 Task: Look for space in Takayama, Japan from 1st June, 2023 to 9th June, 2023 for 5 adults in price range Rs.6000 to Rs.12000. Place can be entire place with 3 bedrooms having 3 beds and 3 bathrooms. Property type can be house, flat, guest house. Booking option can be shelf check-in. Required host language is English.
Action: Mouse moved to (452, 82)
Screenshot: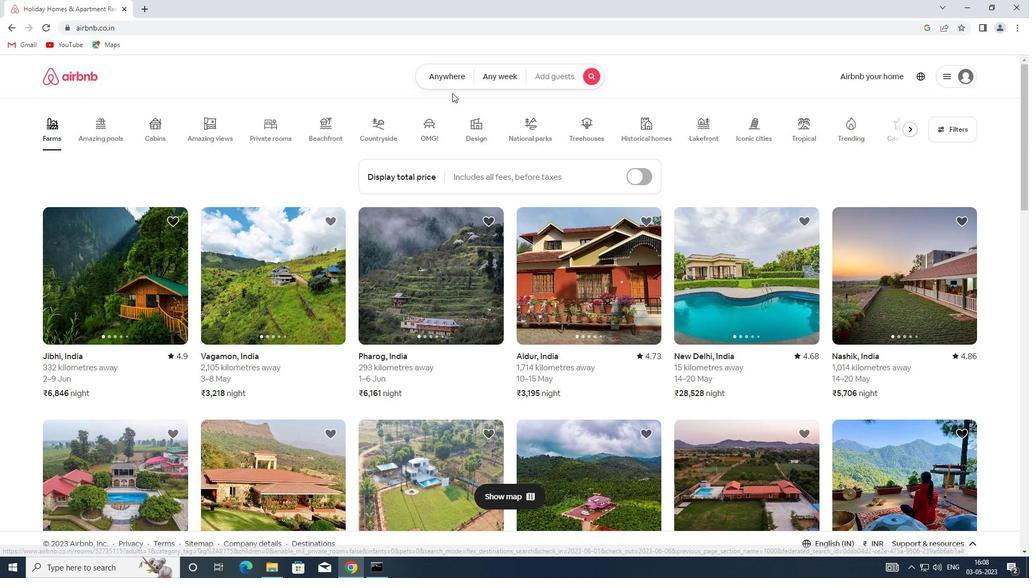 
Action: Mouse pressed left at (452, 82)
Screenshot: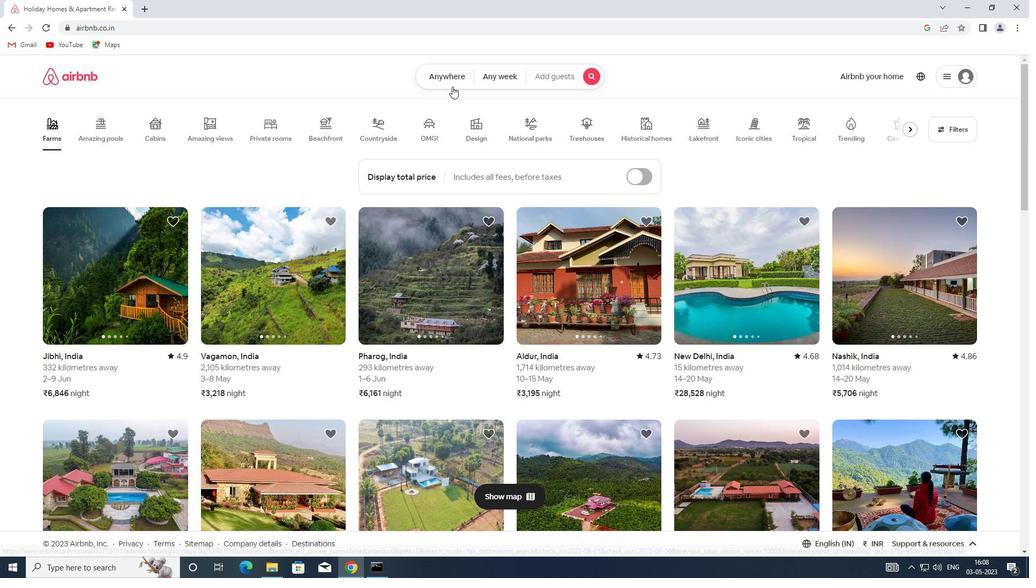 
Action: Mouse moved to (409, 117)
Screenshot: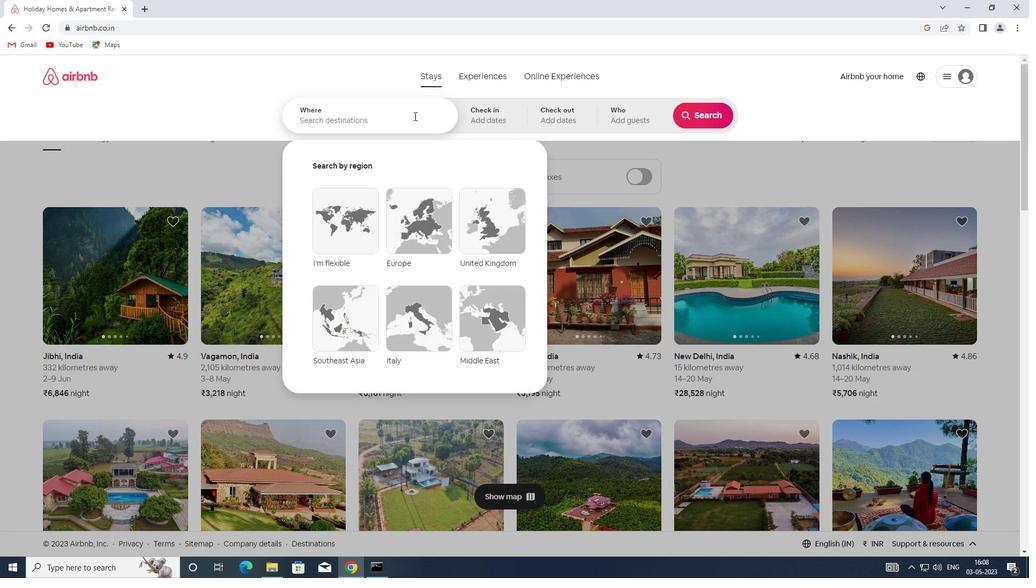
Action: Mouse pressed left at (409, 117)
Screenshot: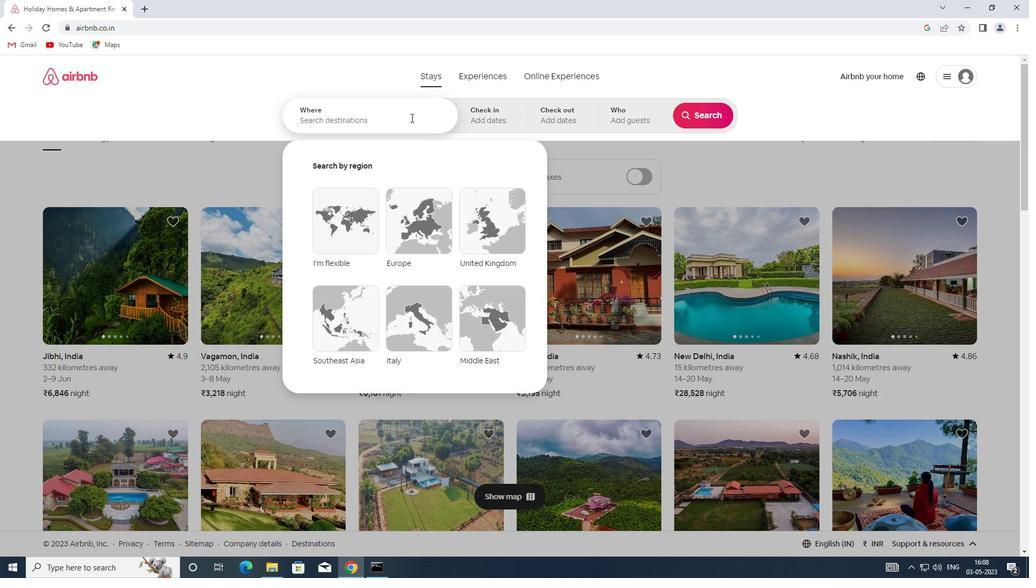 
Action: Key pressed <Key.shift>TAKAYAMA,<Key.shift>JAPAN
Screenshot: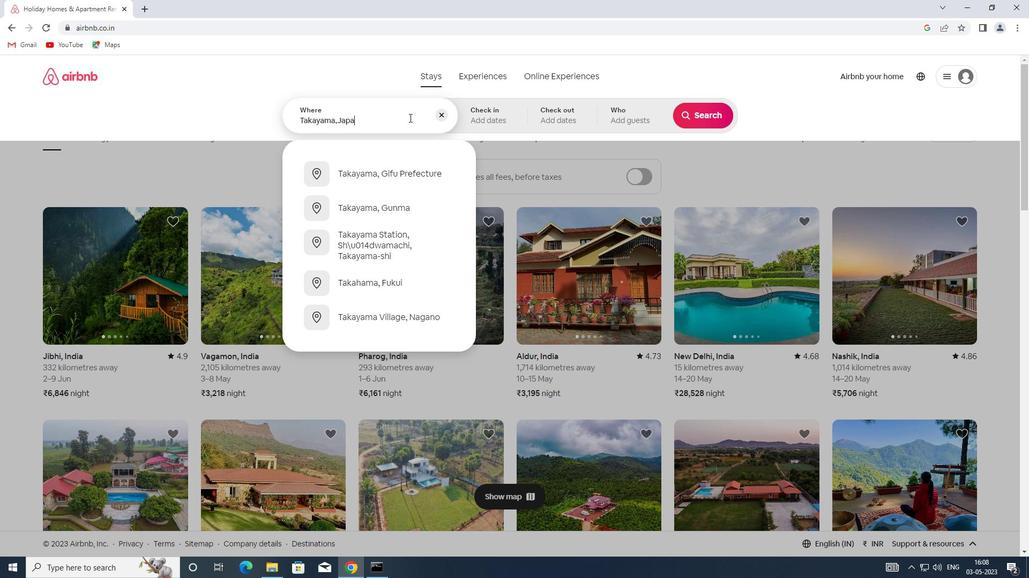 
Action: Mouse moved to (514, 109)
Screenshot: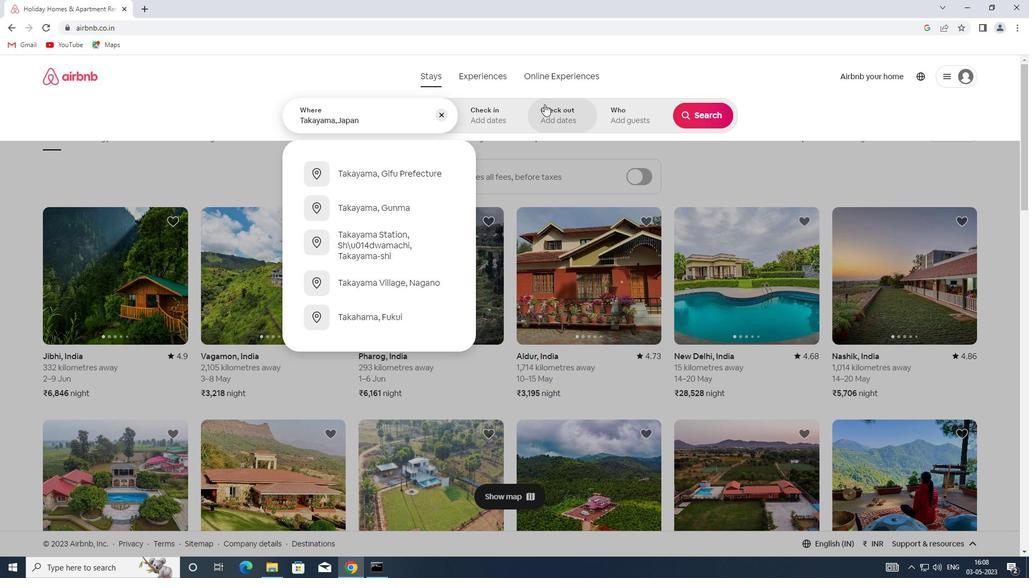 
Action: Mouse pressed left at (514, 109)
Screenshot: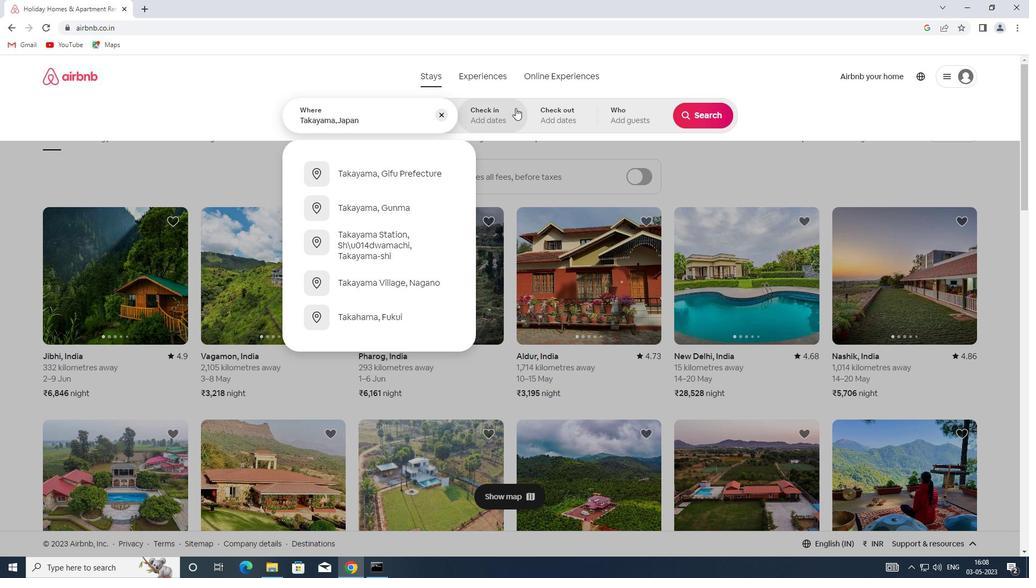 
Action: Mouse moved to (633, 249)
Screenshot: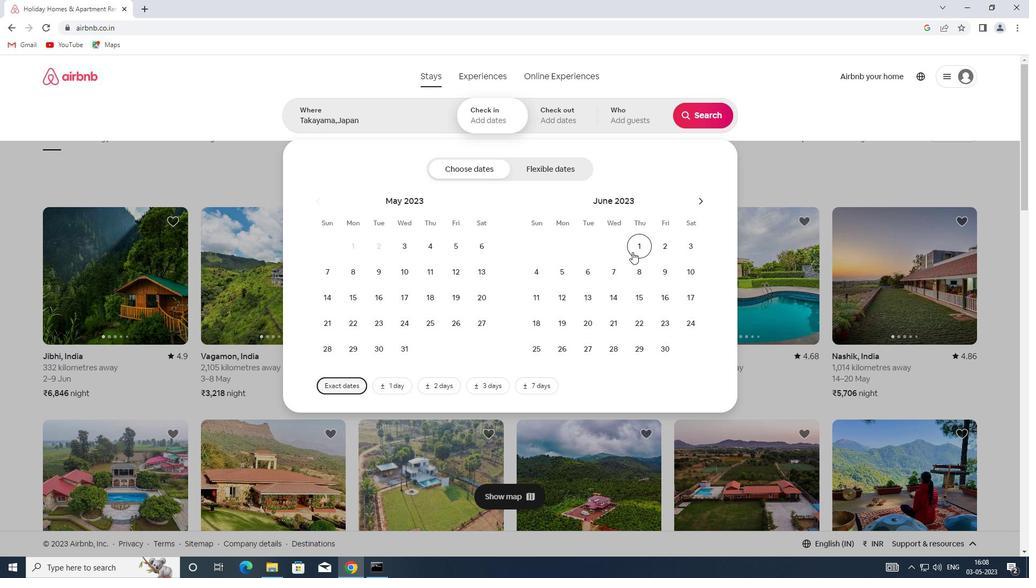 
Action: Mouse pressed left at (633, 249)
Screenshot: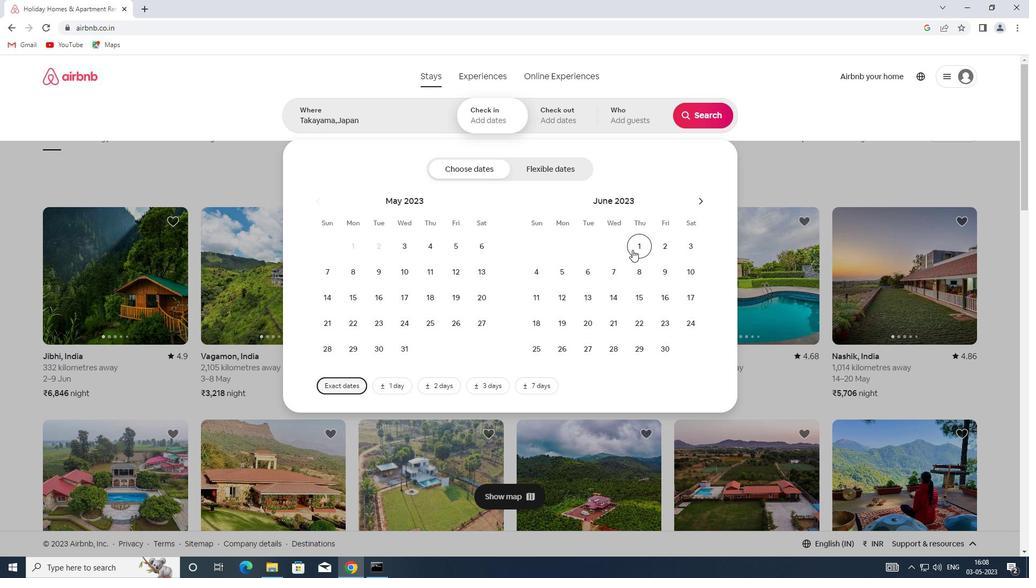 
Action: Mouse moved to (662, 274)
Screenshot: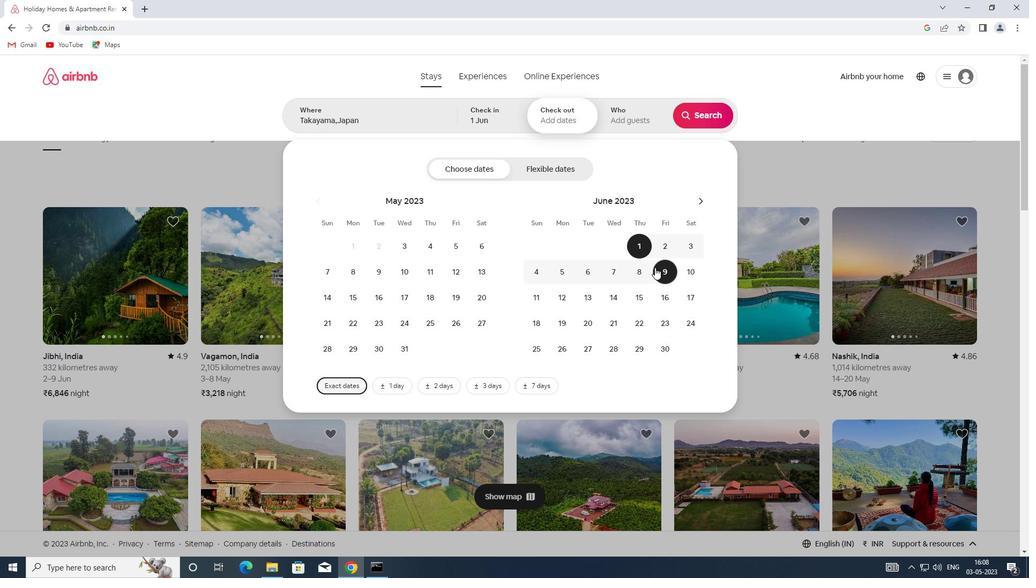 
Action: Mouse pressed left at (662, 274)
Screenshot: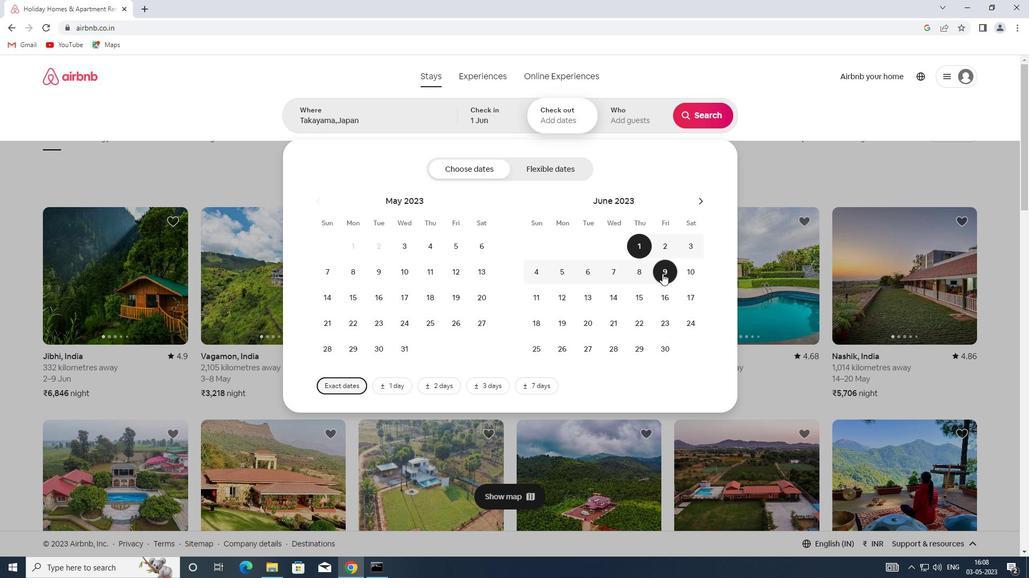 
Action: Mouse moved to (633, 124)
Screenshot: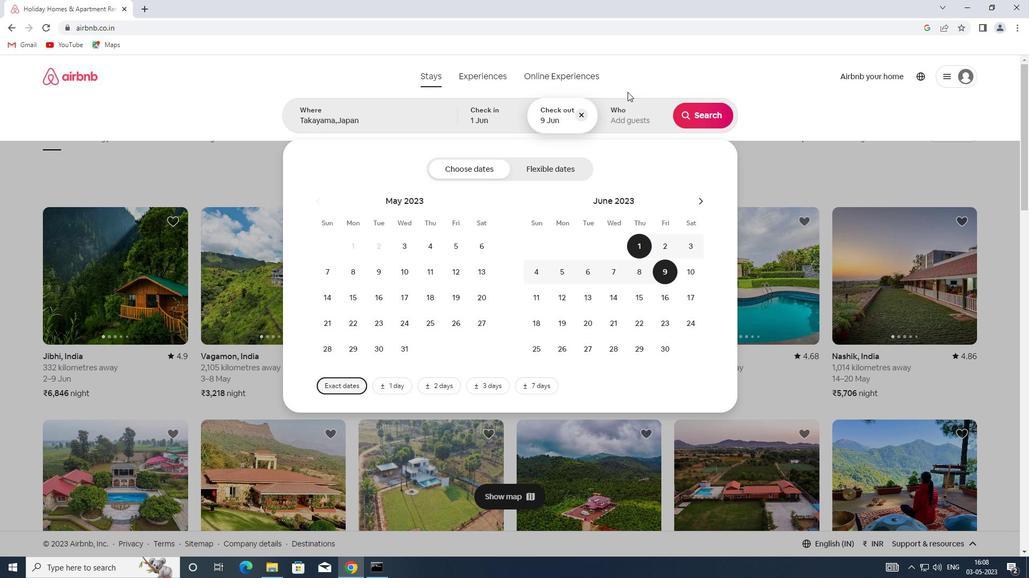 
Action: Mouse pressed left at (633, 124)
Screenshot: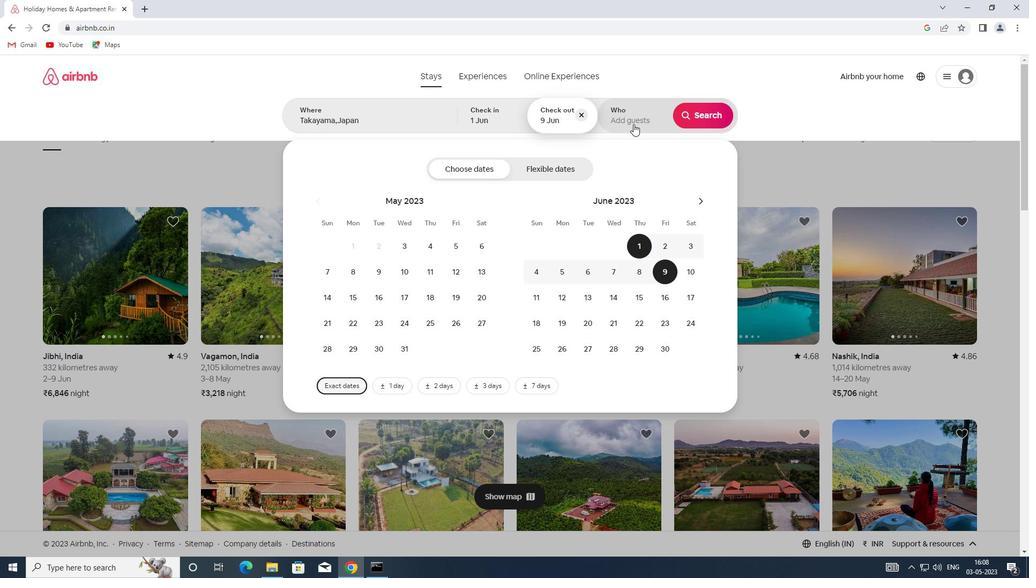 
Action: Mouse moved to (701, 172)
Screenshot: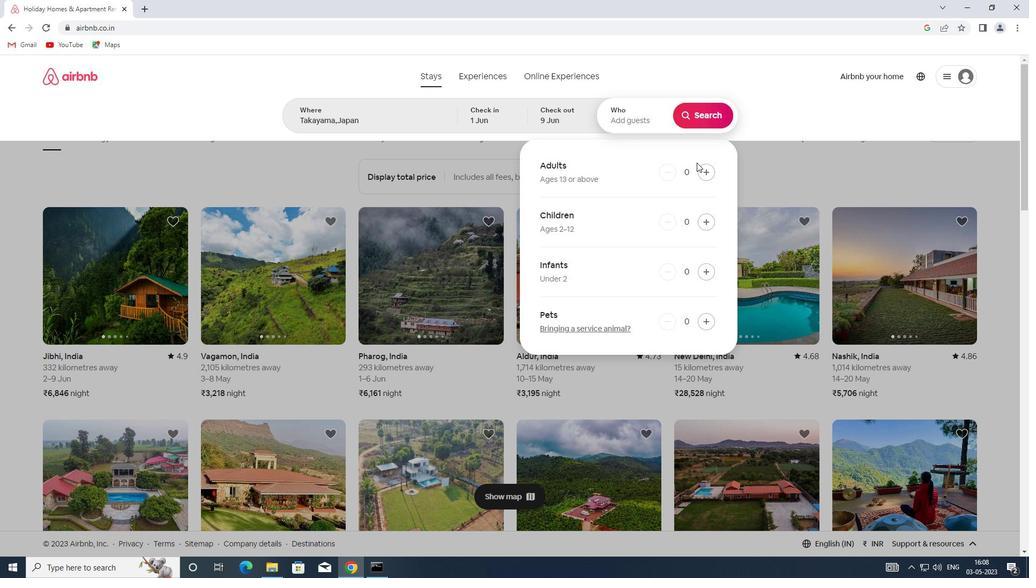 
Action: Mouse pressed left at (701, 172)
Screenshot: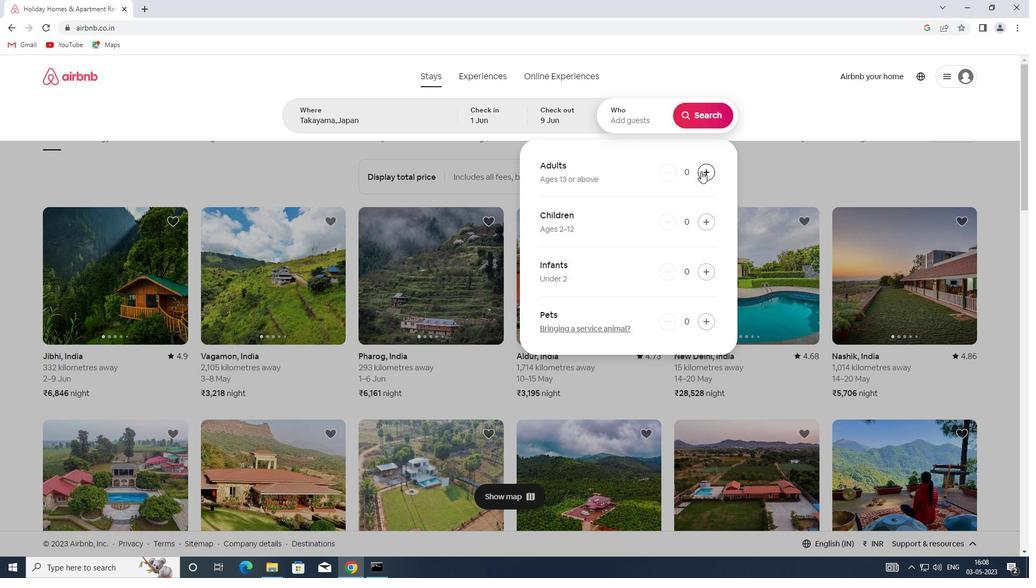 
Action: Mouse pressed left at (701, 172)
Screenshot: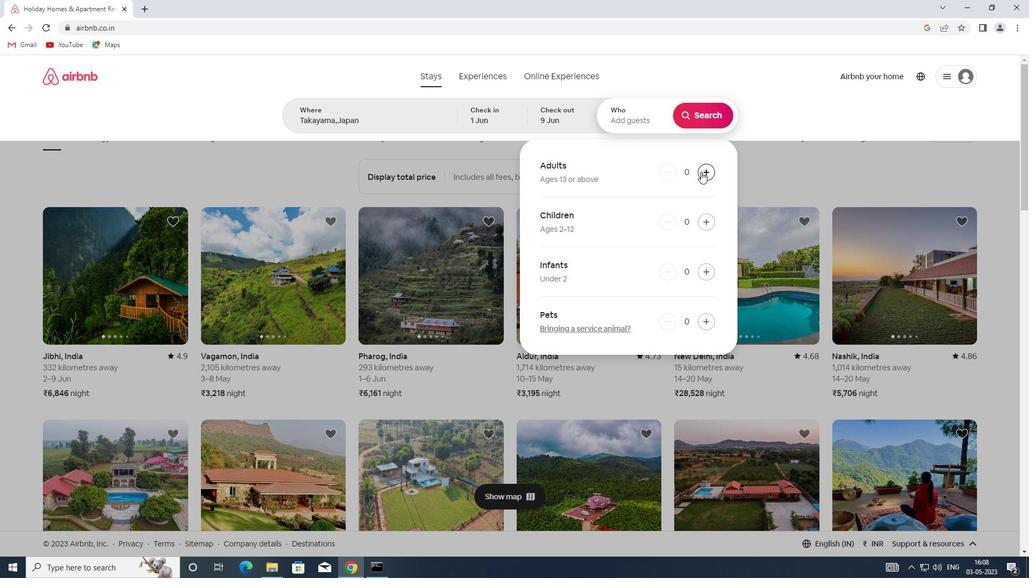 
Action: Mouse pressed left at (701, 172)
Screenshot: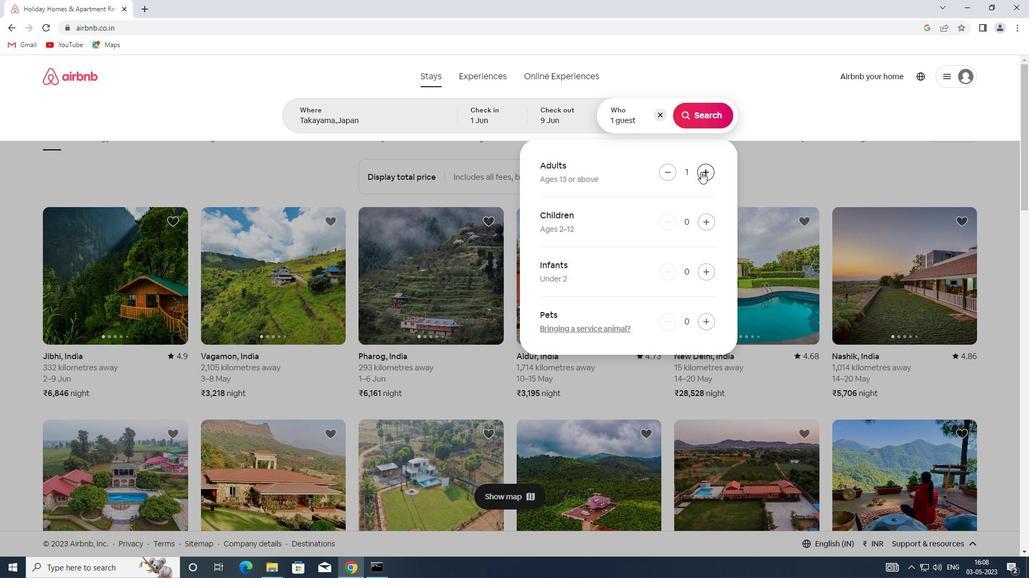 
Action: Mouse pressed left at (701, 172)
Screenshot: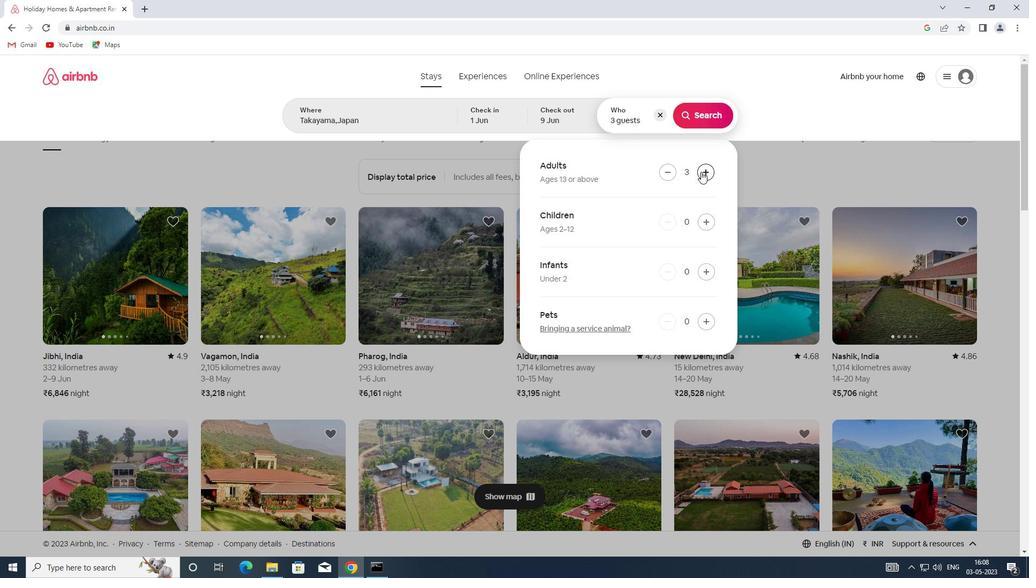 
Action: Mouse pressed left at (701, 172)
Screenshot: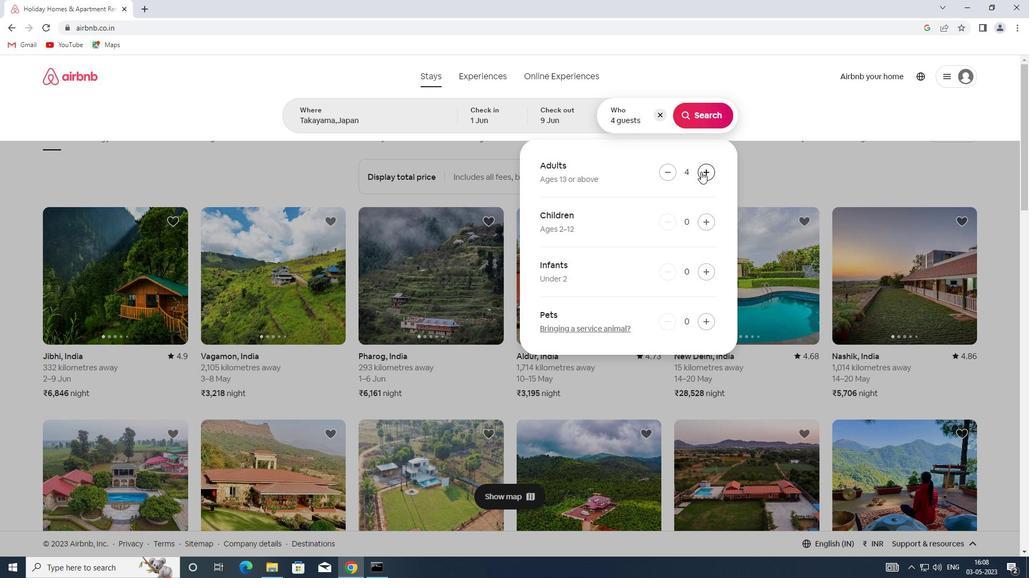 
Action: Mouse moved to (700, 109)
Screenshot: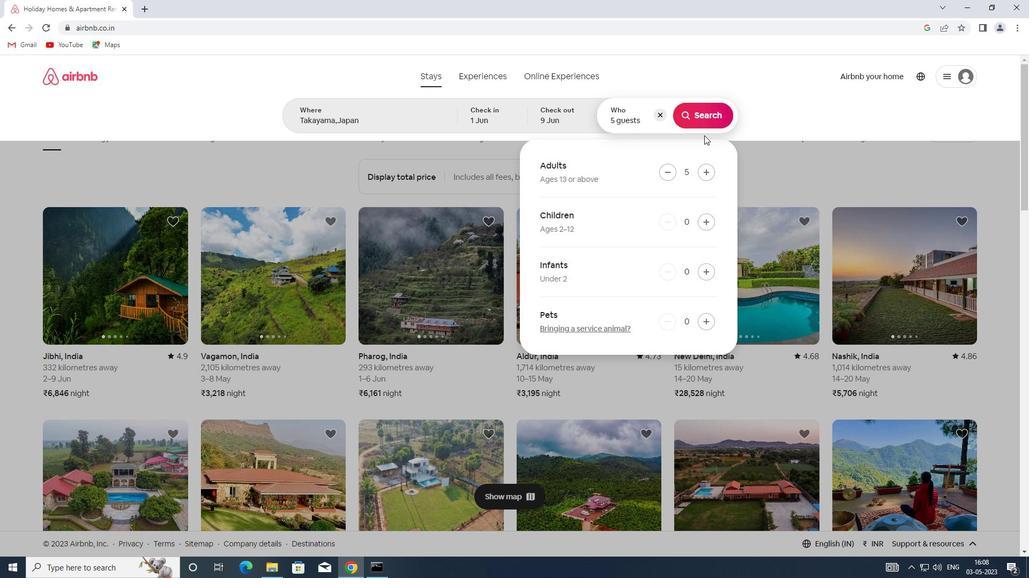 
Action: Mouse pressed left at (700, 109)
Screenshot: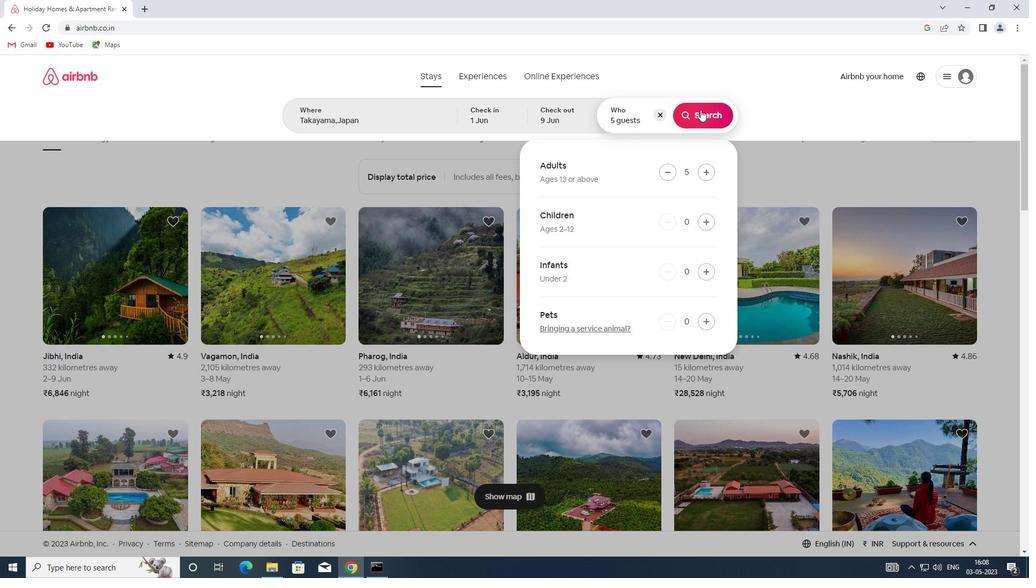 
Action: Mouse moved to (976, 122)
Screenshot: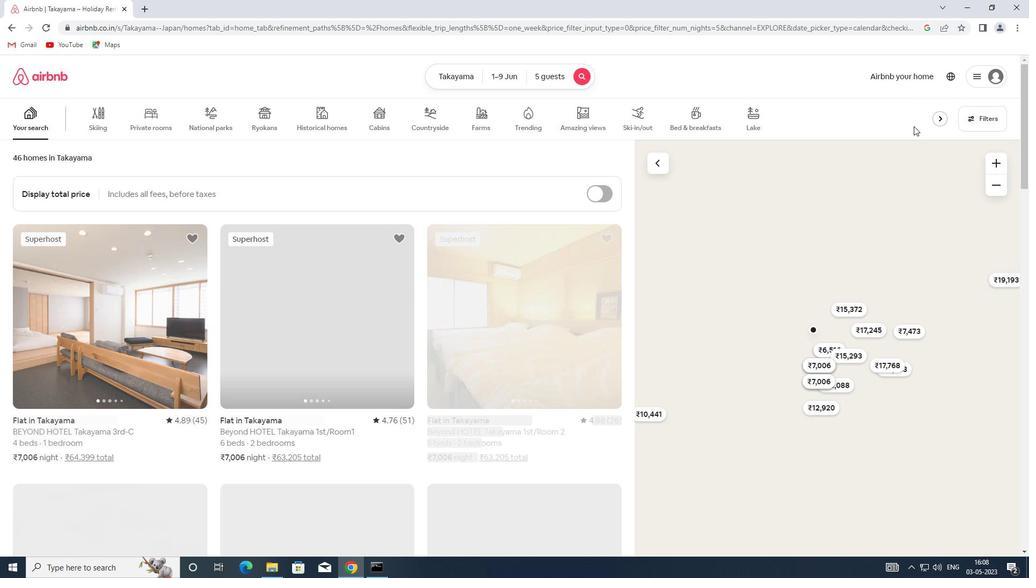 
Action: Mouse pressed left at (976, 122)
Screenshot: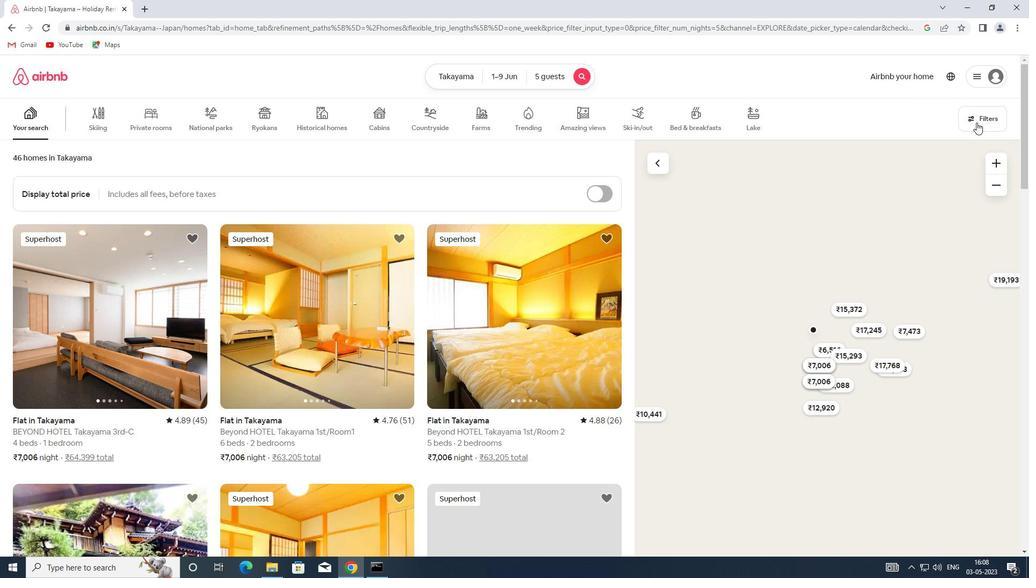 
Action: Mouse moved to (370, 253)
Screenshot: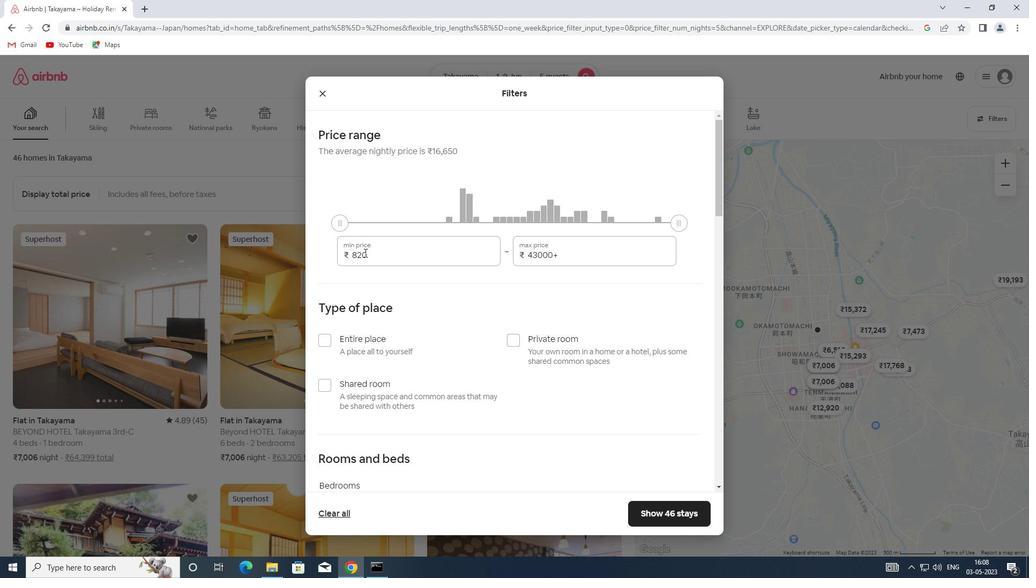 
Action: Mouse pressed left at (370, 253)
Screenshot: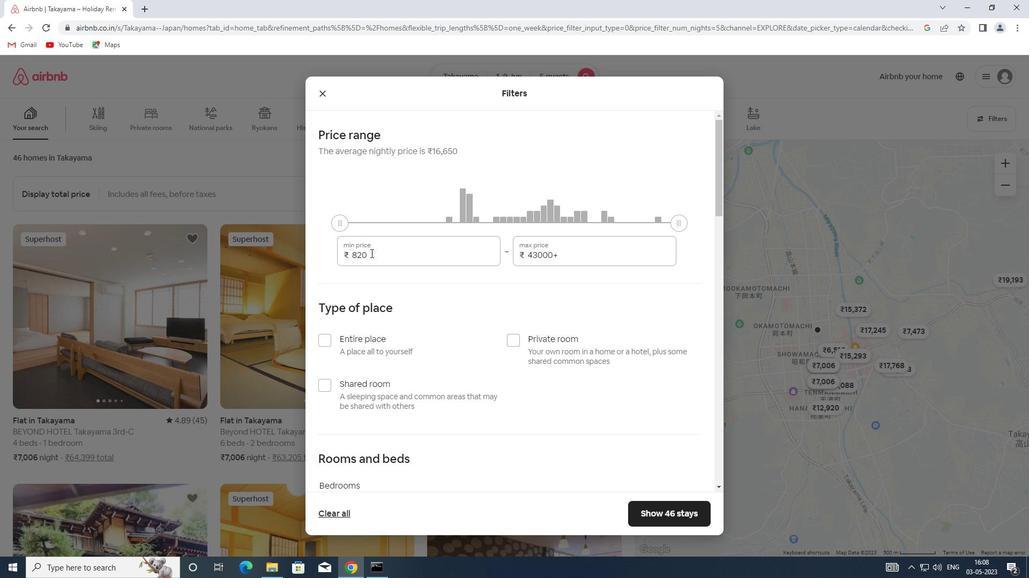 
Action: Mouse moved to (346, 258)
Screenshot: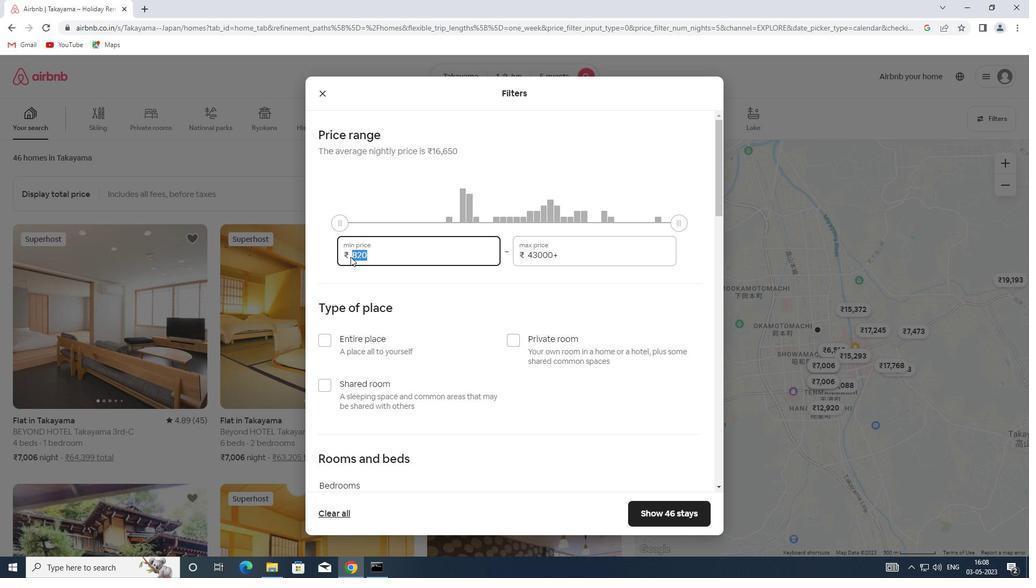 
Action: Key pressed 6000
Screenshot: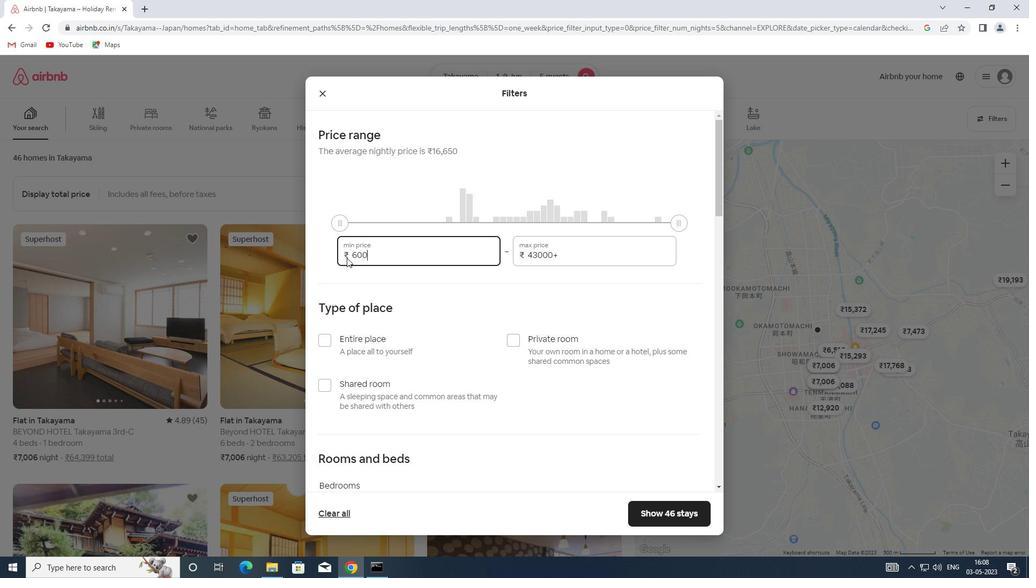 
Action: Mouse moved to (558, 252)
Screenshot: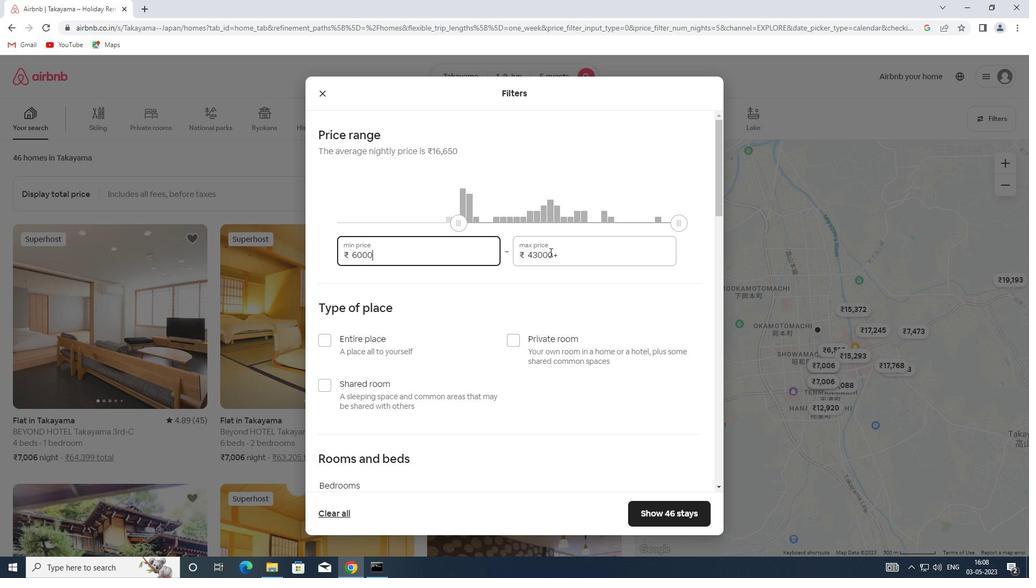 
Action: Mouse pressed left at (558, 252)
Screenshot: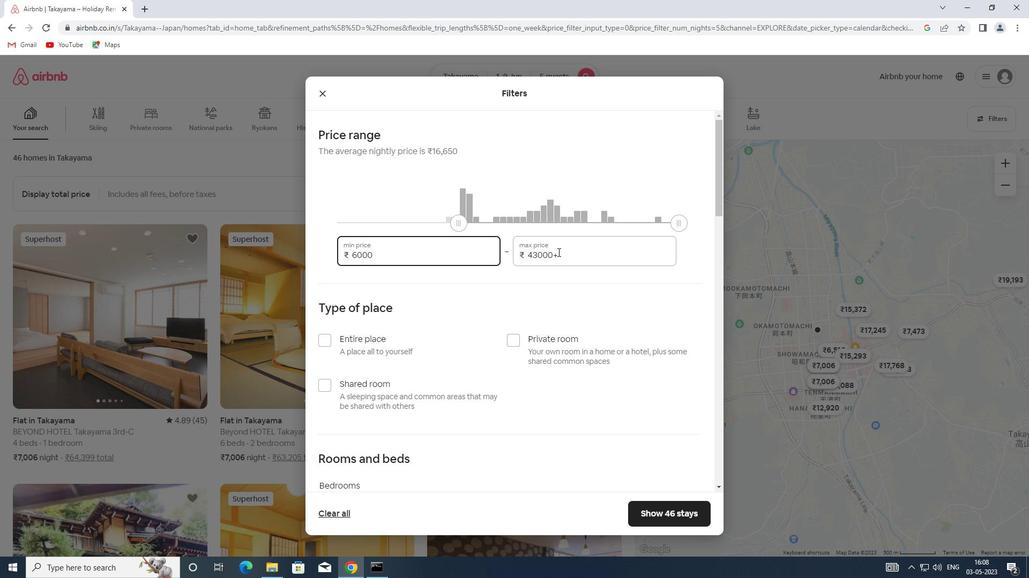 
Action: Mouse moved to (484, 252)
Screenshot: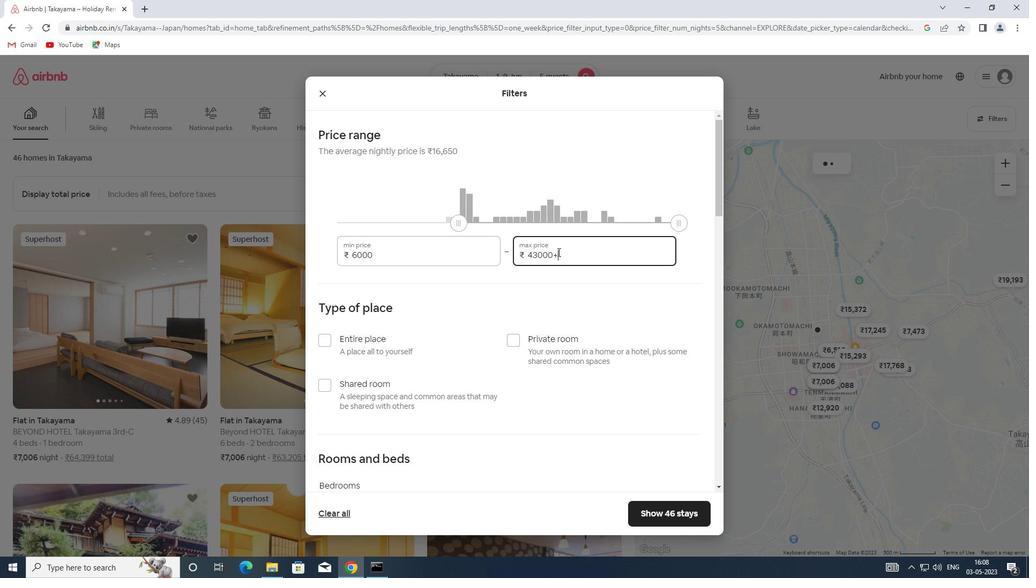 
Action: Key pressed 12
Screenshot: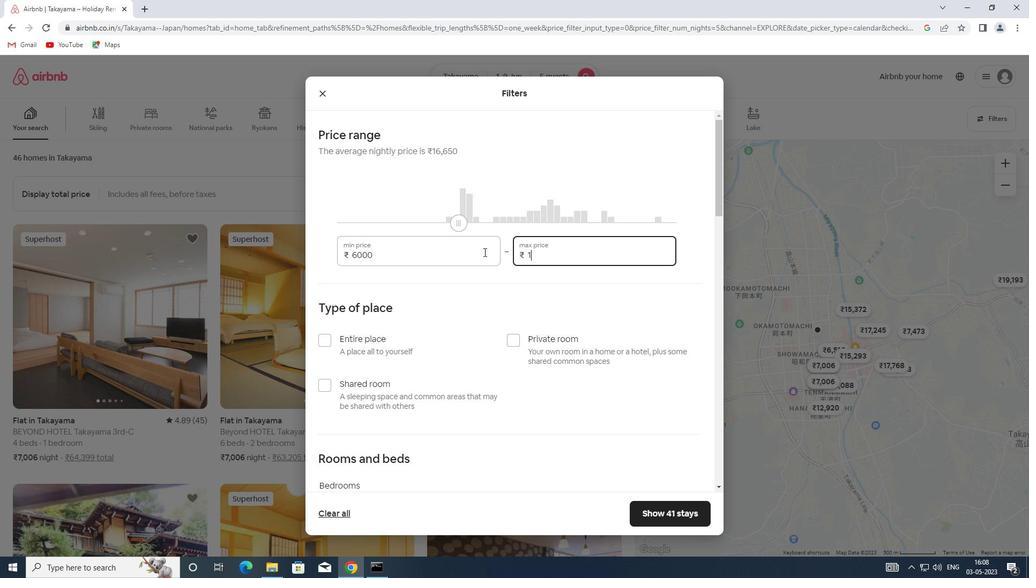 
Action: Mouse moved to (527, 254)
Screenshot: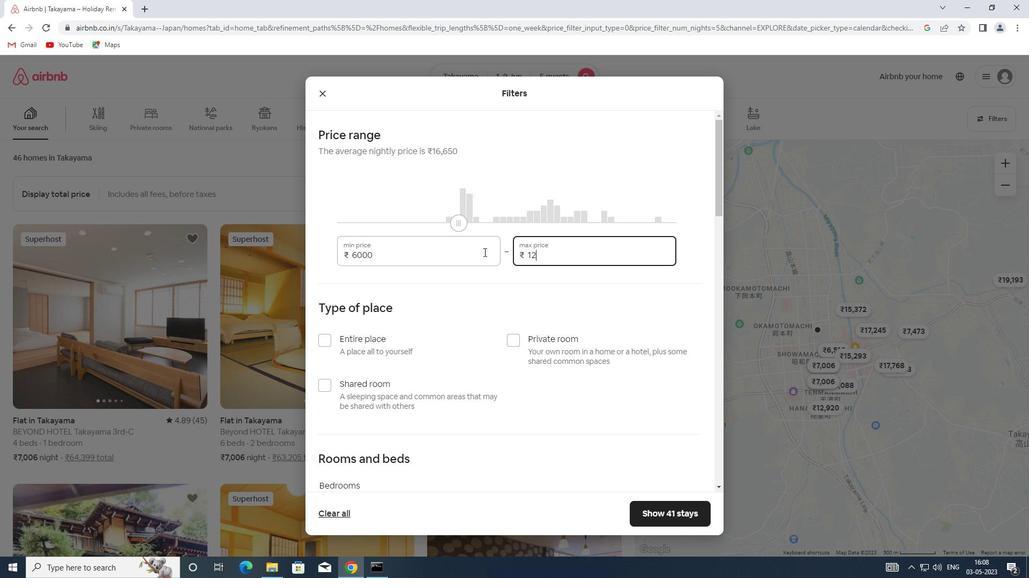 
Action: Key pressed 0
Screenshot: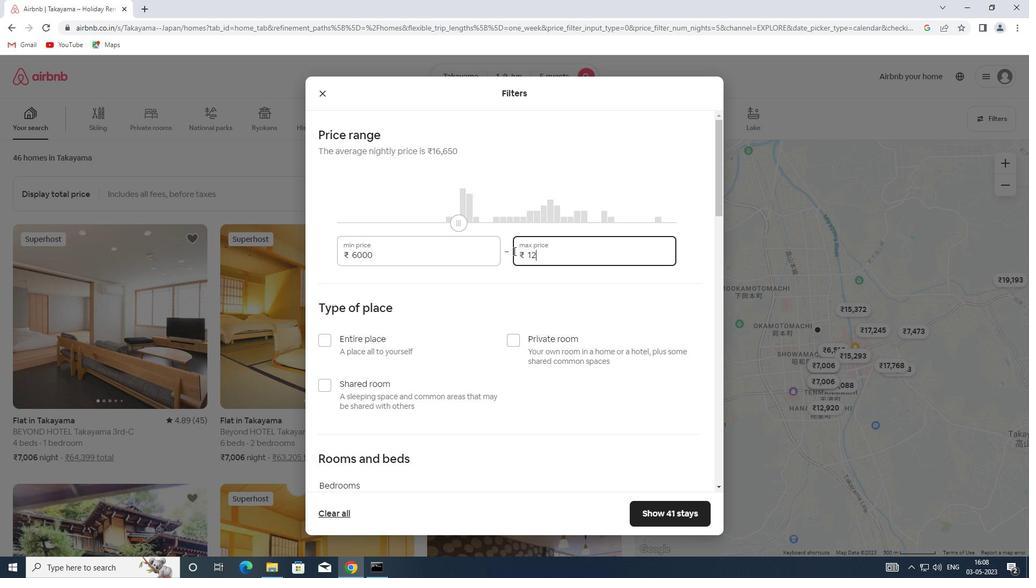 
Action: Mouse moved to (526, 254)
Screenshot: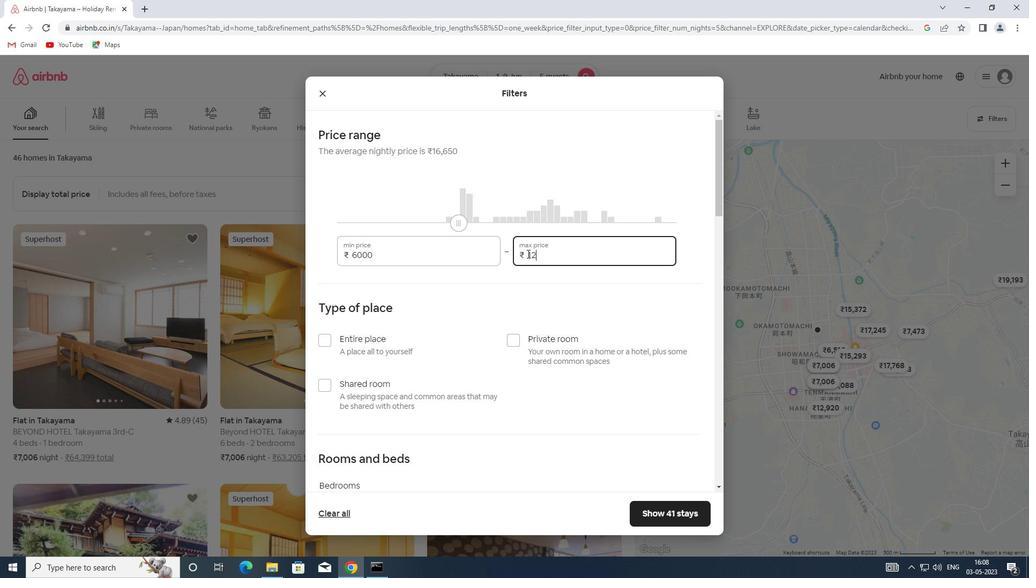 
Action: Key pressed 00
Screenshot: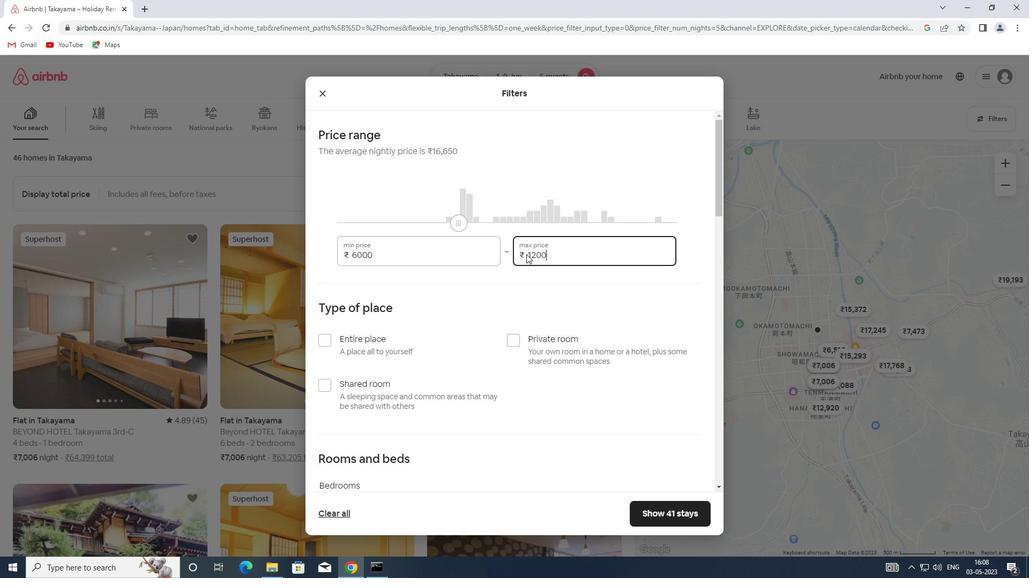 
Action: Mouse moved to (375, 343)
Screenshot: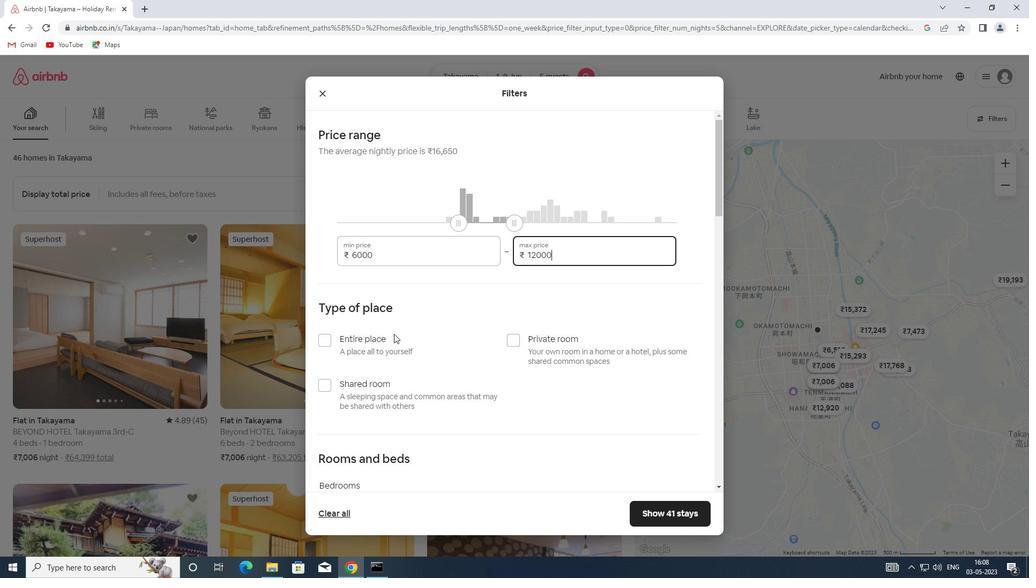 
Action: Mouse pressed left at (375, 343)
Screenshot: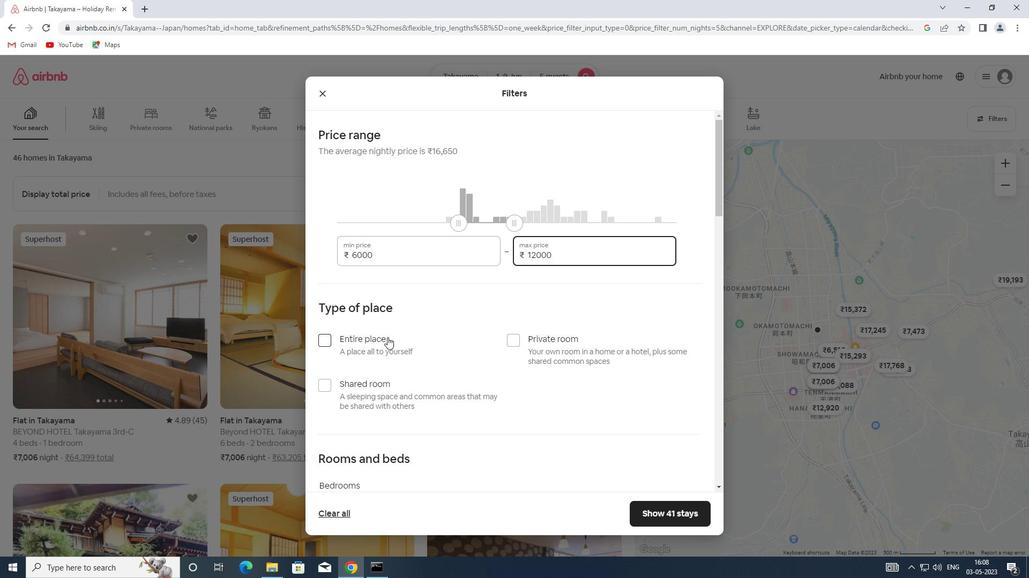 
Action: Mouse scrolled (375, 343) with delta (0, 0)
Screenshot: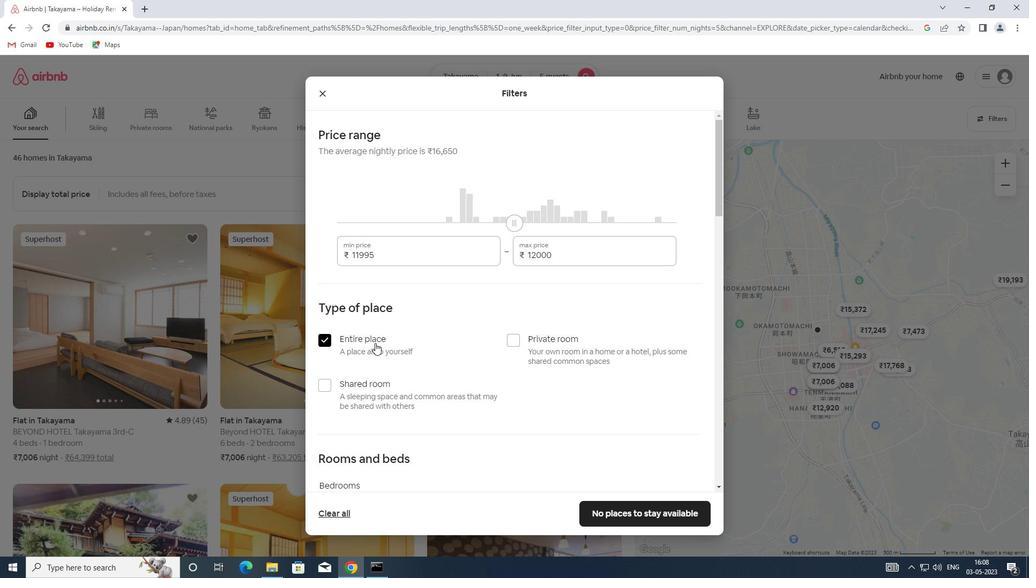 
Action: Mouse scrolled (375, 343) with delta (0, 0)
Screenshot: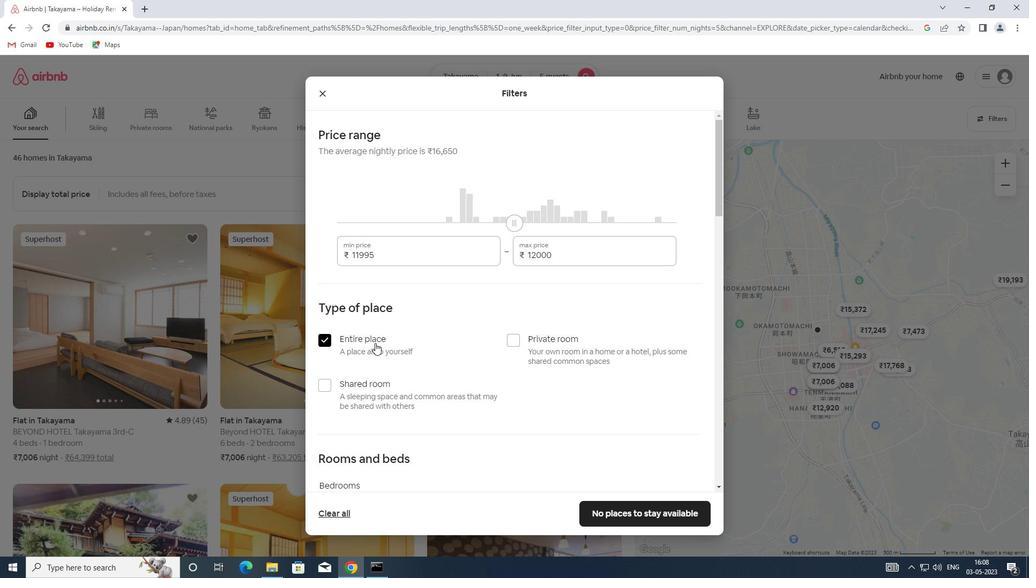 
Action: Mouse scrolled (375, 343) with delta (0, 0)
Screenshot: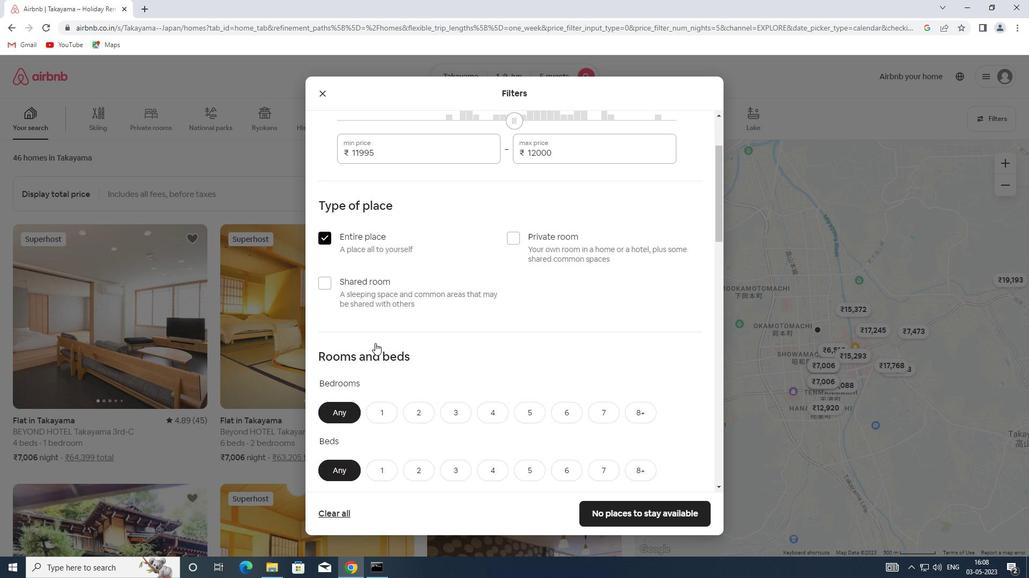
Action: Mouse scrolled (375, 343) with delta (0, 0)
Screenshot: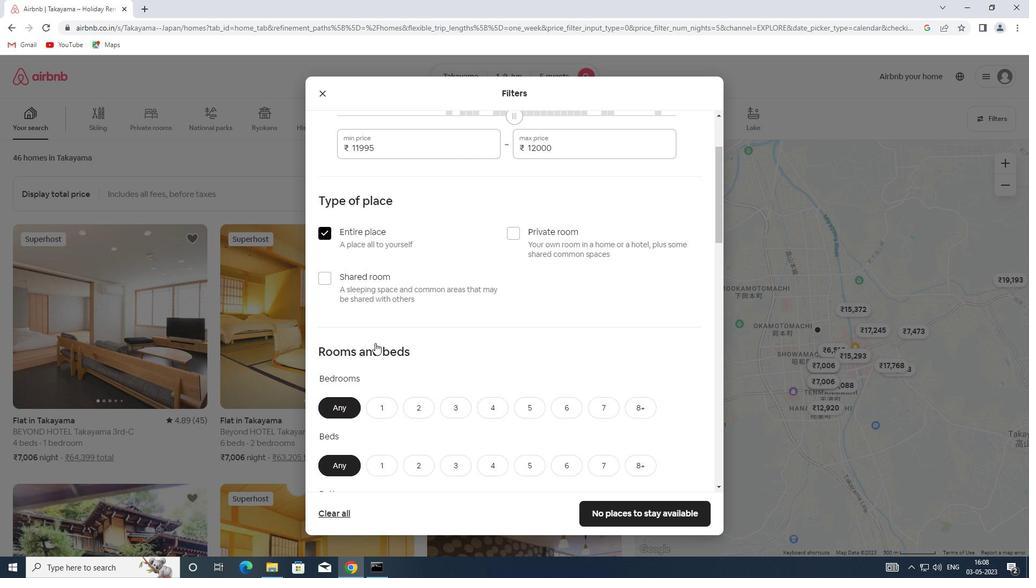 
Action: Mouse moved to (460, 298)
Screenshot: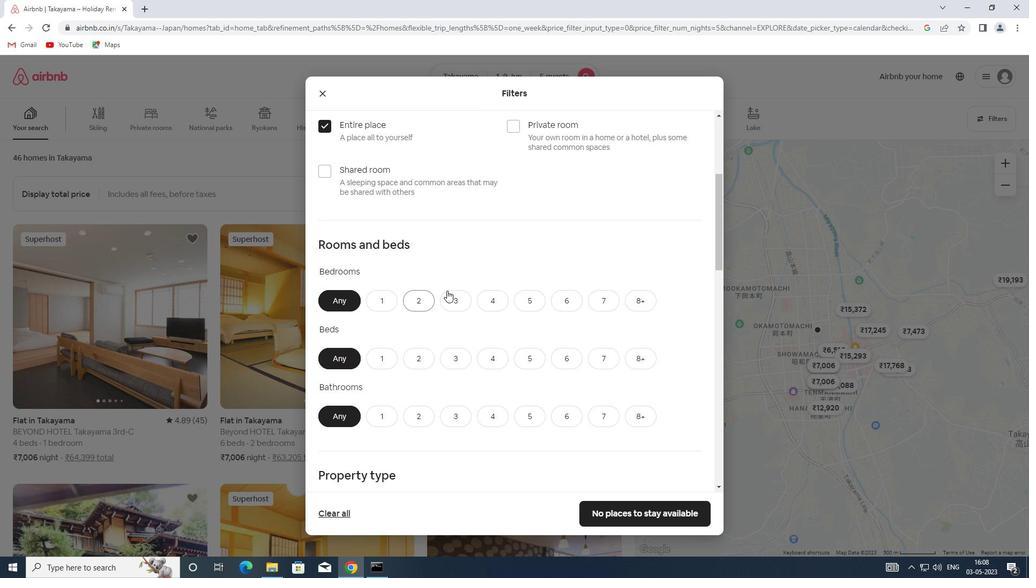
Action: Mouse pressed left at (460, 298)
Screenshot: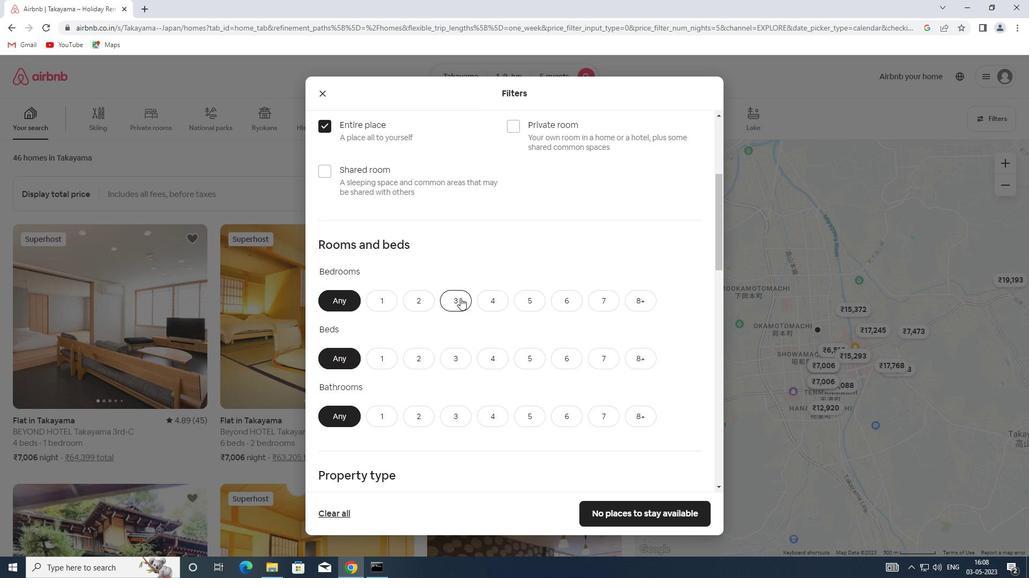 
Action: Mouse moved to (451, 355)
Screenshot: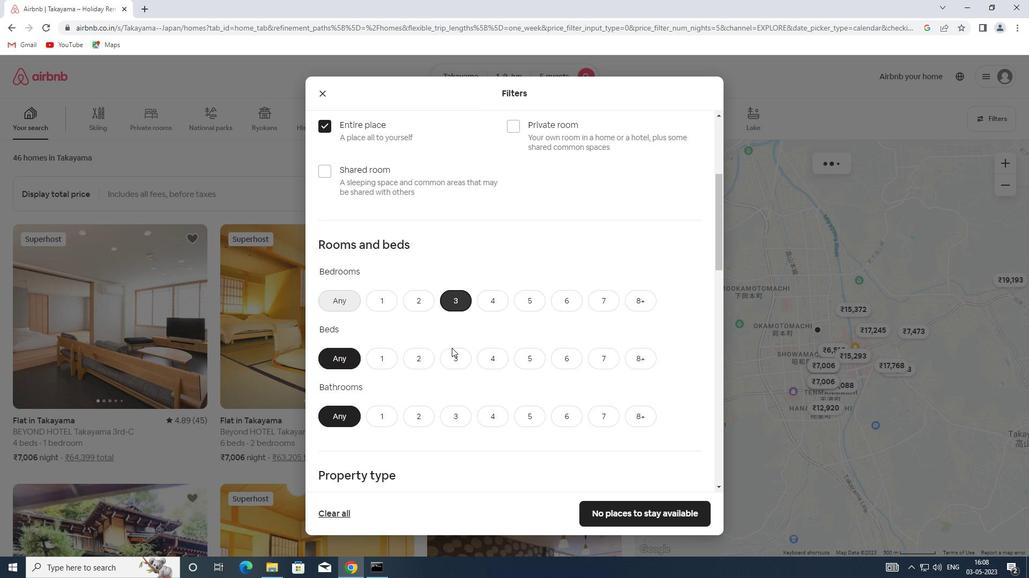 
Action: Mouse pressed left at (451, 355)
Screenshot: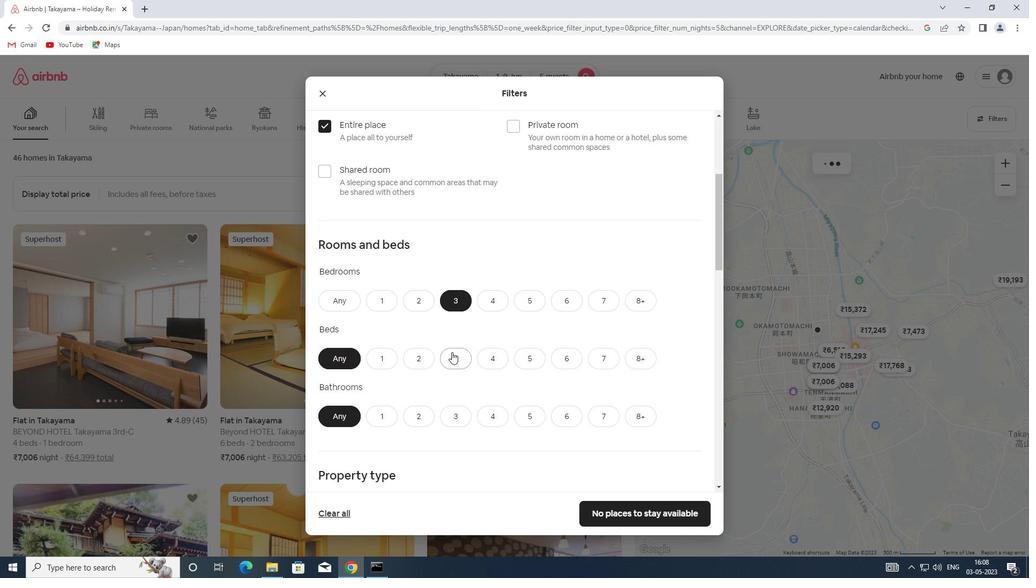 
Action: Mouse moved to (456, 413)
Screenshot: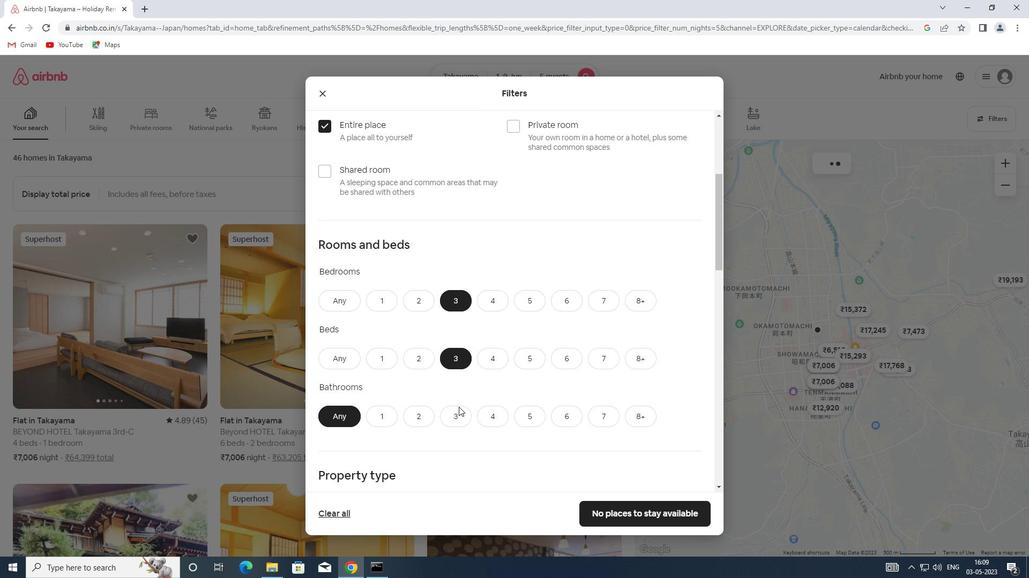 
Action: Mouse pressed left at (456, 413)
Screenshot: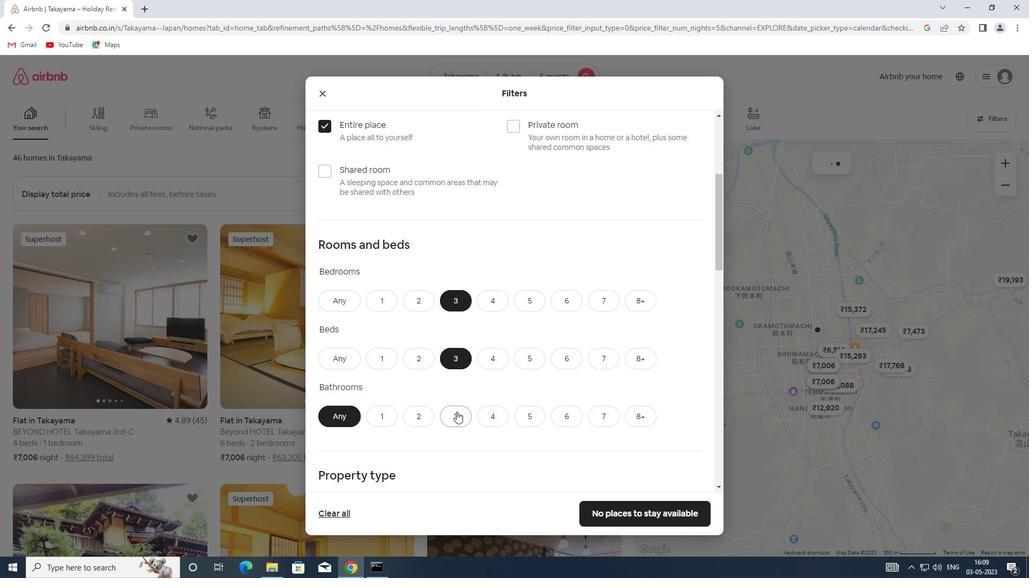 
Action: Mouse moved to (456, 399)
Screenshot: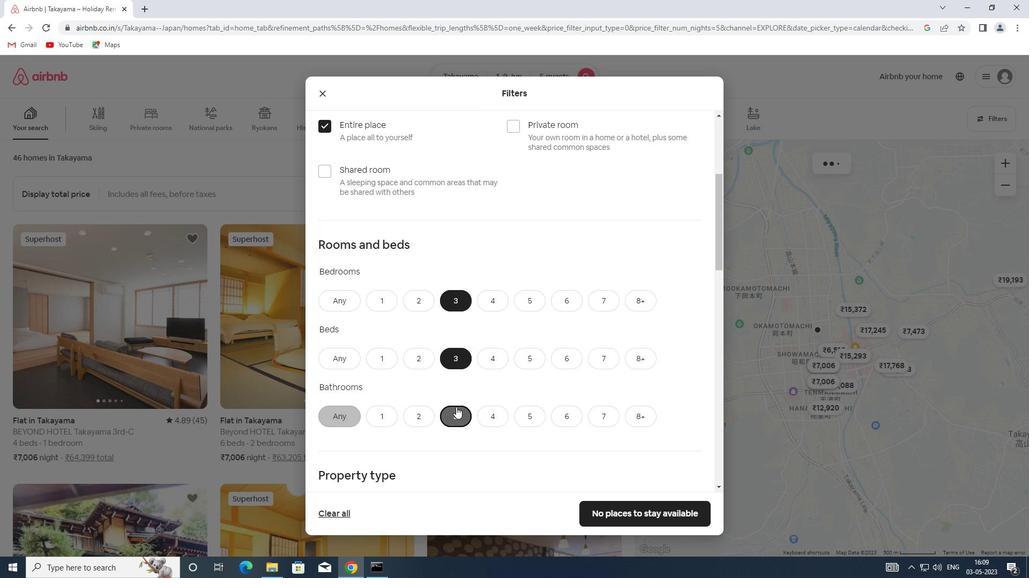 
Action: Mouse scrolled (456, 399) with delta (0, 0)
Screenshot: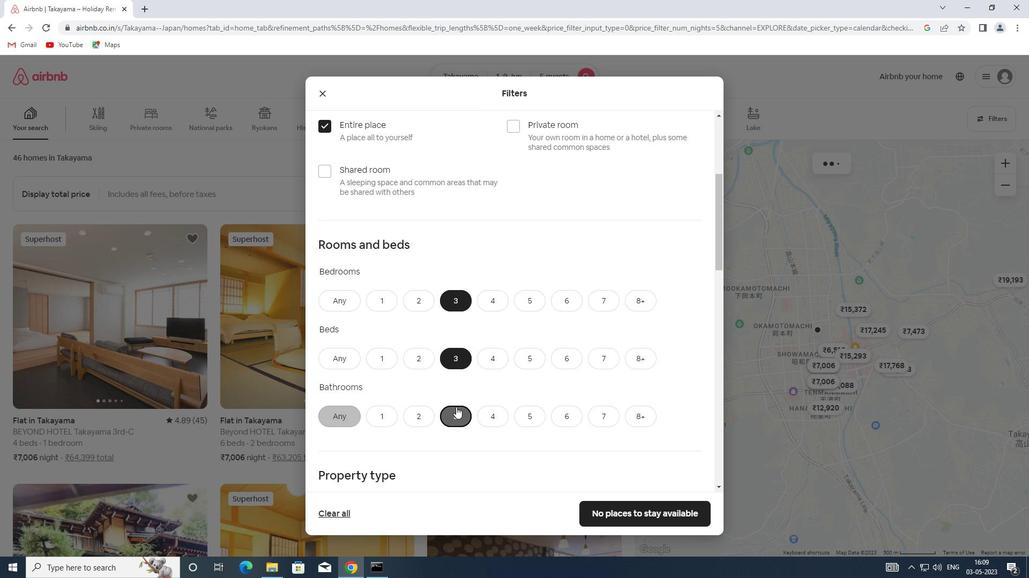 
Action: Mouse scrolled (456, 399) with delta (0, 0)
Screenshot: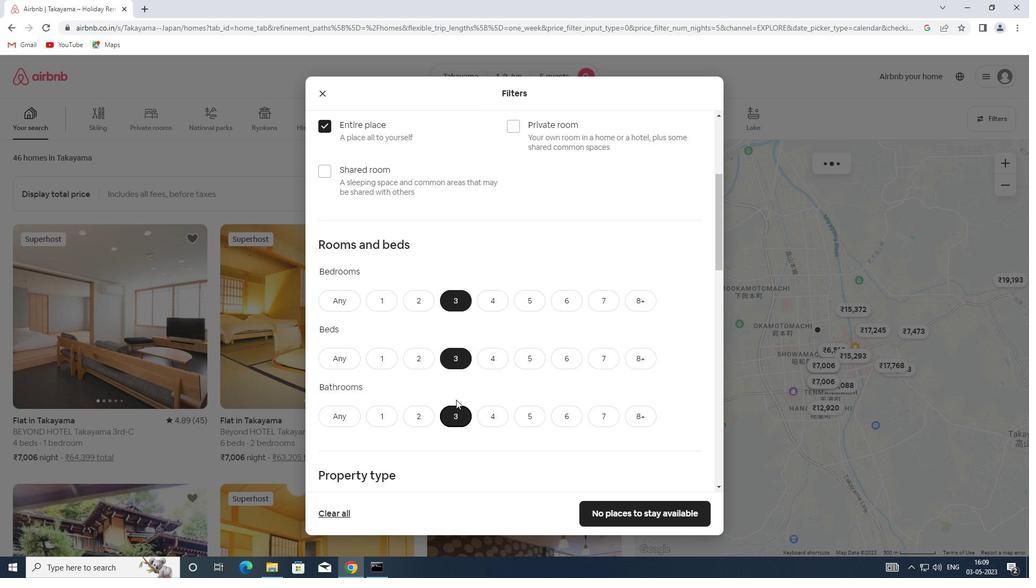 
Action: Mouse scrolled (456, 399) with delta (0, 0)
Screenshot: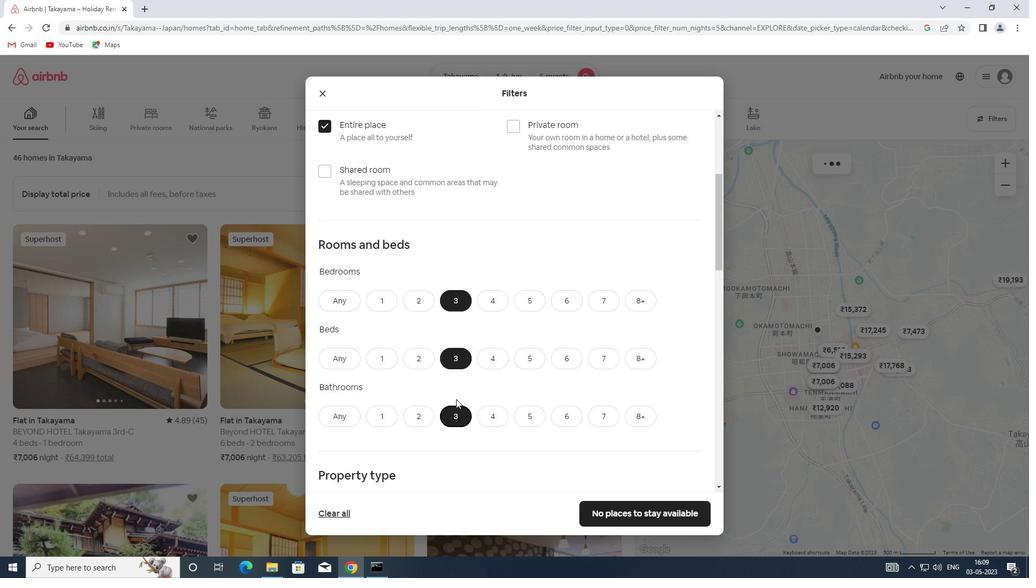 
Action: Mouse moved to (456, 384)
Screenshot: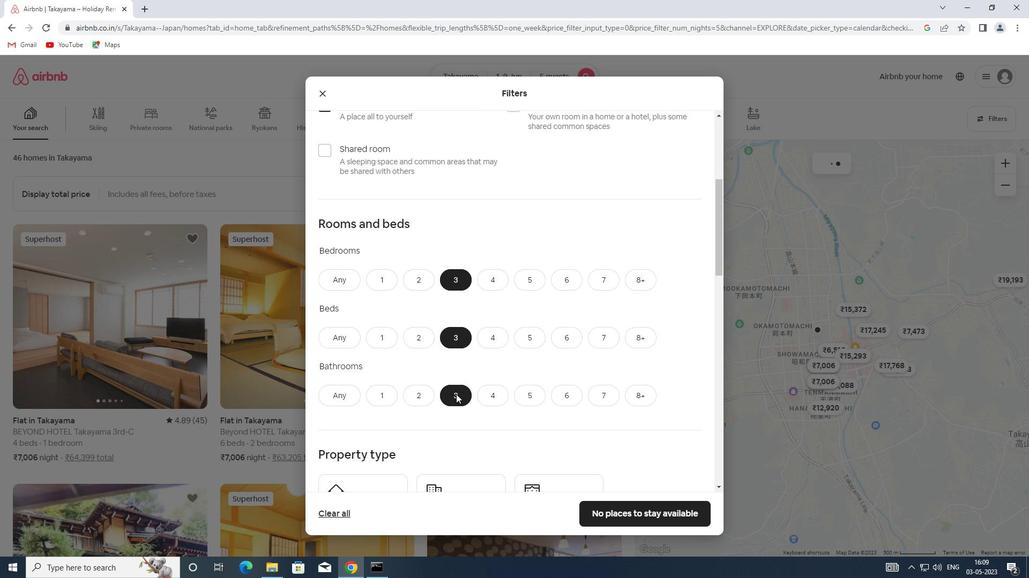 
Action: Mouse scrolled (456, 384) with delta (0, 0)
Screenshot: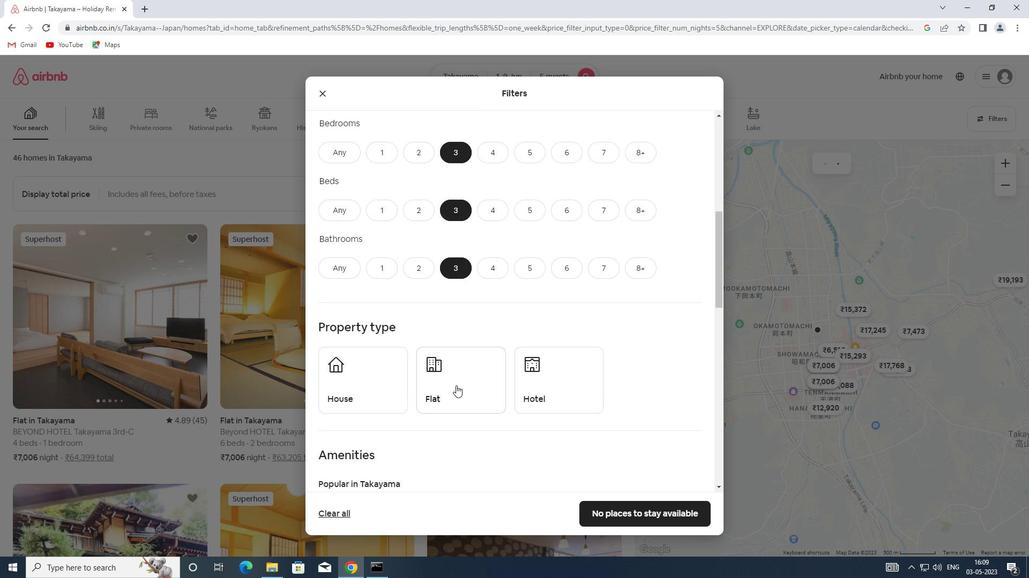 
Action: Mouse moved to (389, 312)
Screenshot: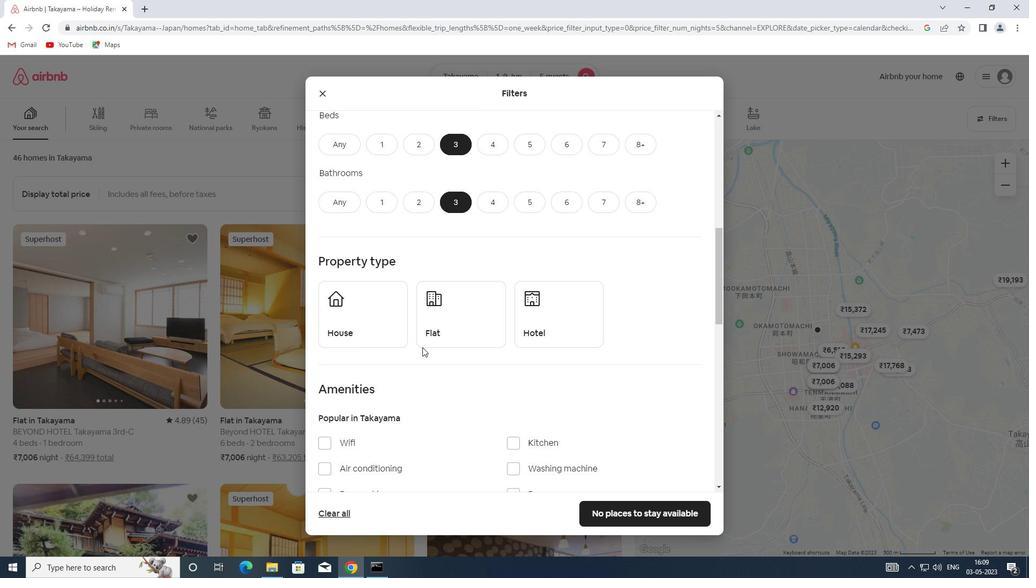 
Action: Mouse pressed left at (389, 312)
Screenshot: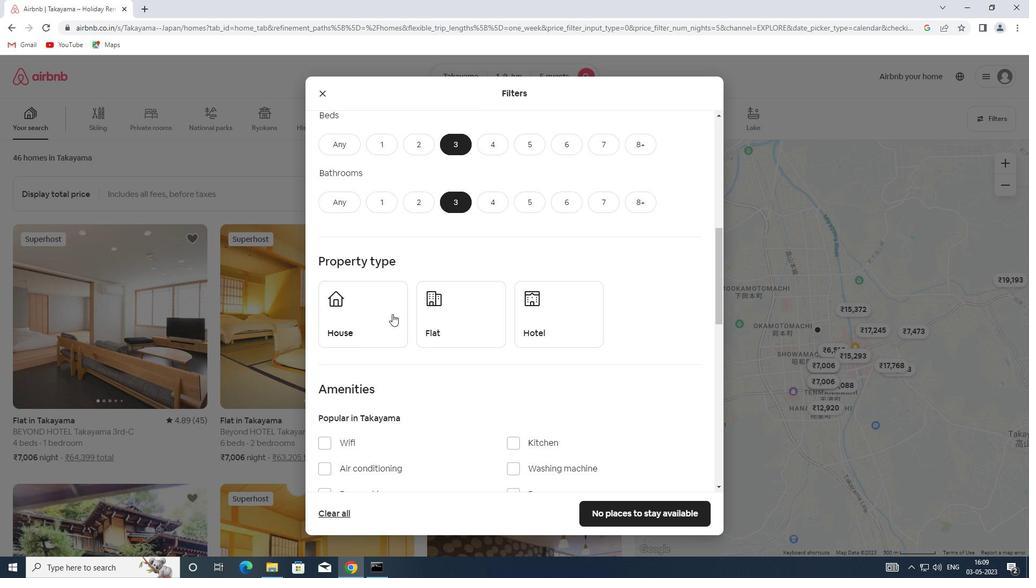 
Action: Mouse moved to (441, 310)
Screenshot: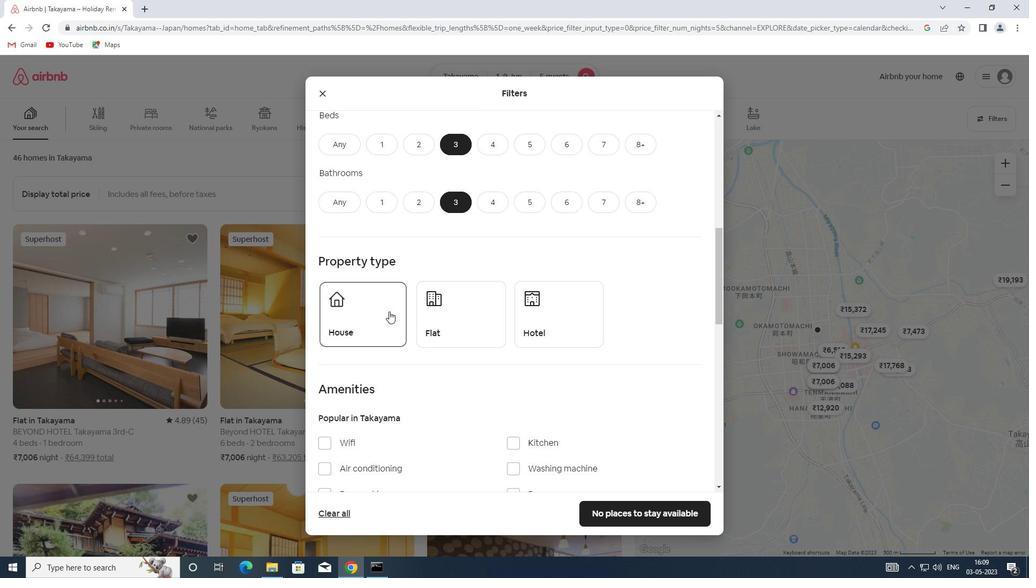 
Action: Mouse pressed left at (441, 310)
Screenshot: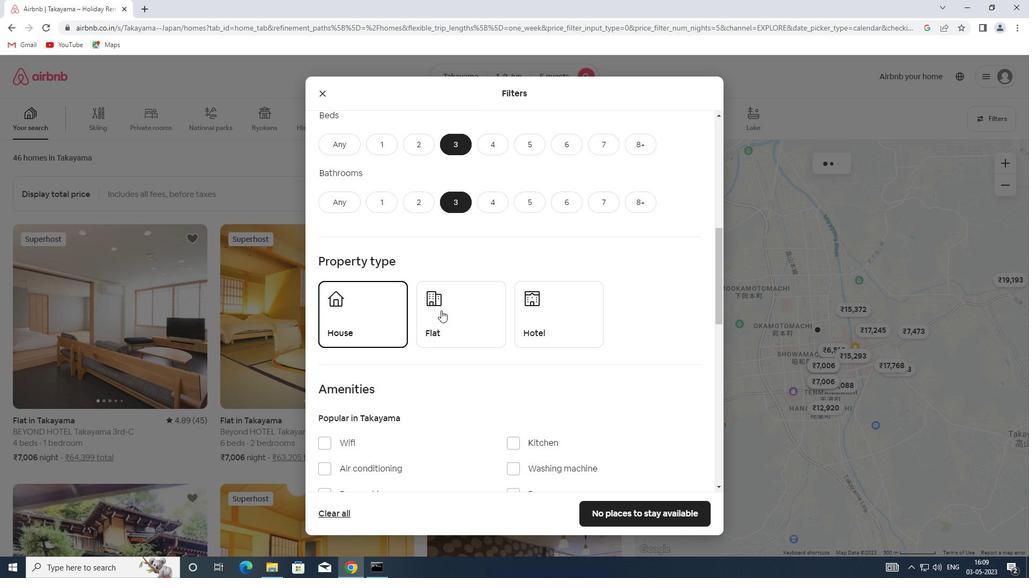 
Action: Mouse moved to (539, 312)
Screenshot: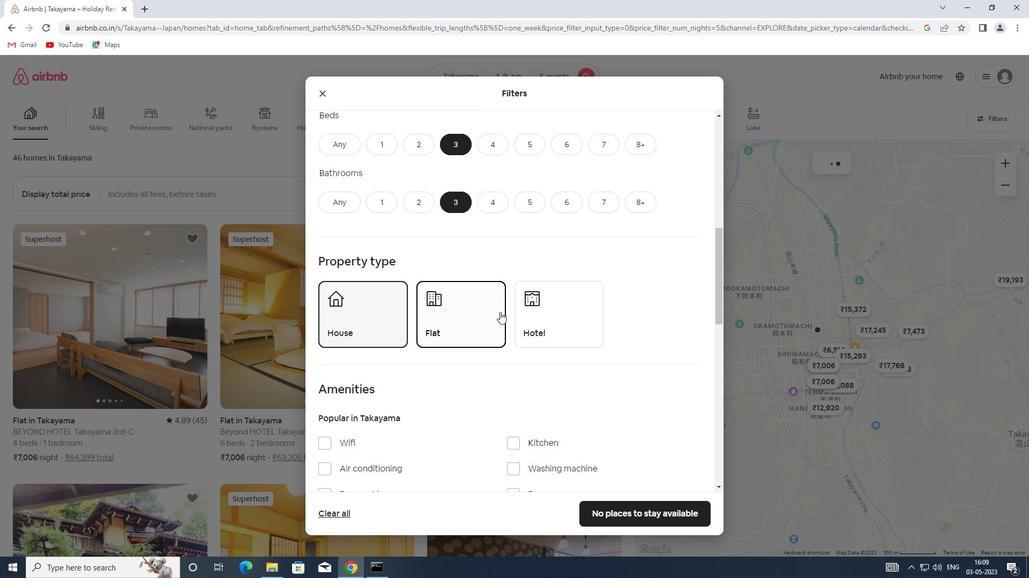 
Action: Mouse scrolled (539, 312) with delta (0, 0)
Screenshot: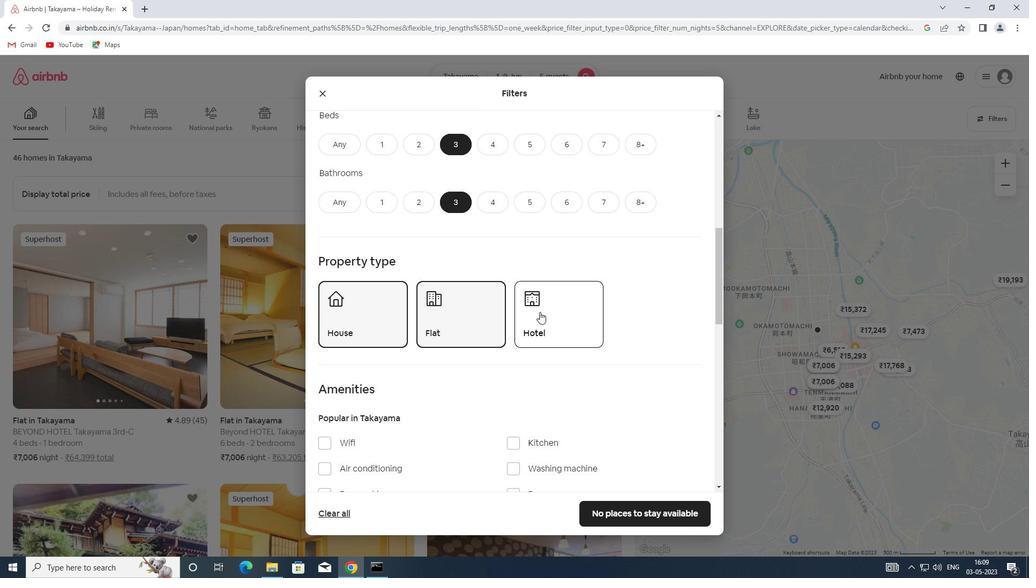 
Action: Mouse scrolled (539, 312) with delta (0, 0)
Screenshot: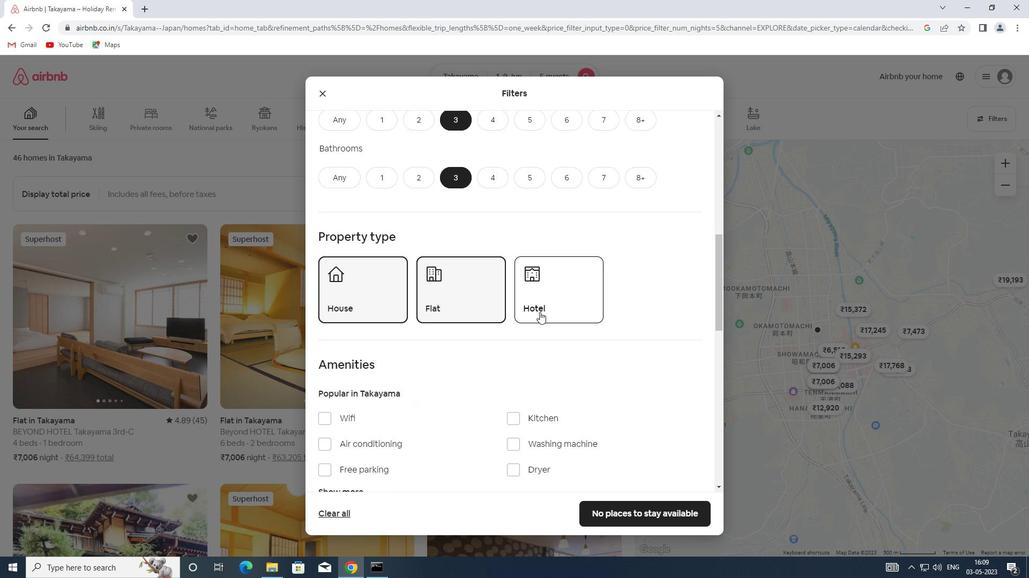 
Action: Mouse scrolled (539, 312) with delta (0, 0)
Screenshot: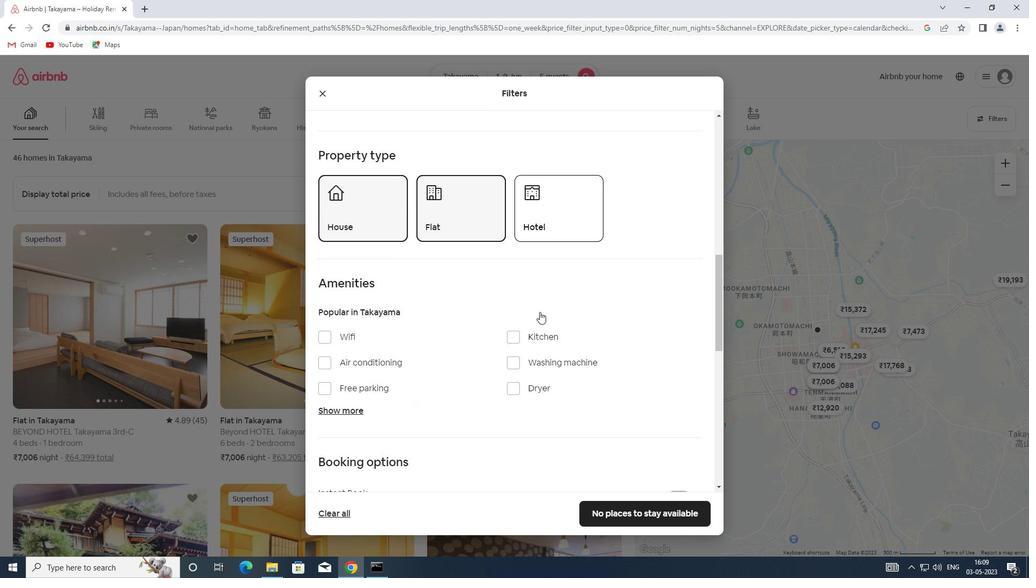 
Action: Mouse scrolled (539, 312) with delta (0, 0)
Screenshot: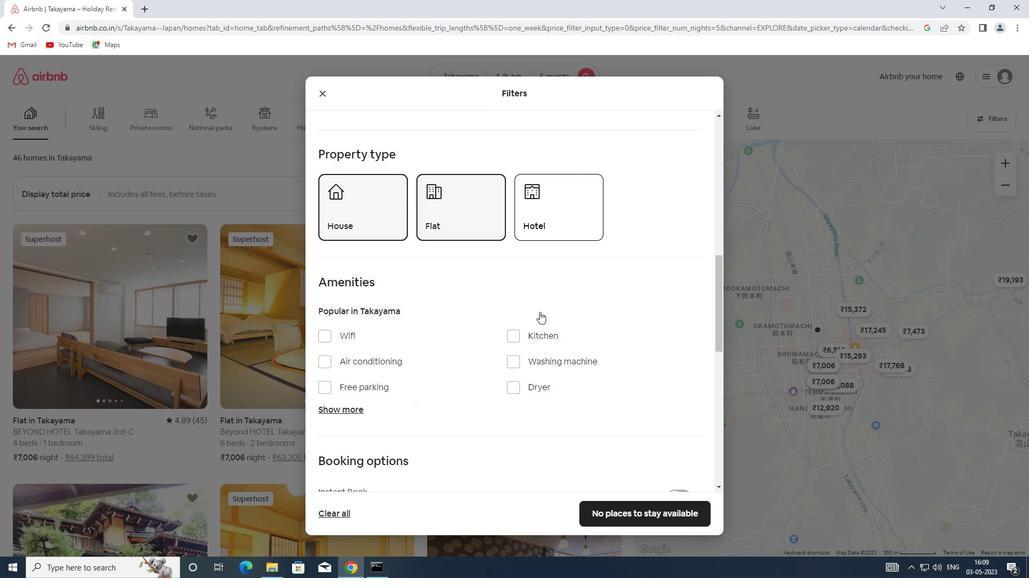 
Action: Mouse scrolled (539, 312) with delta (0, 0)
Screenshot: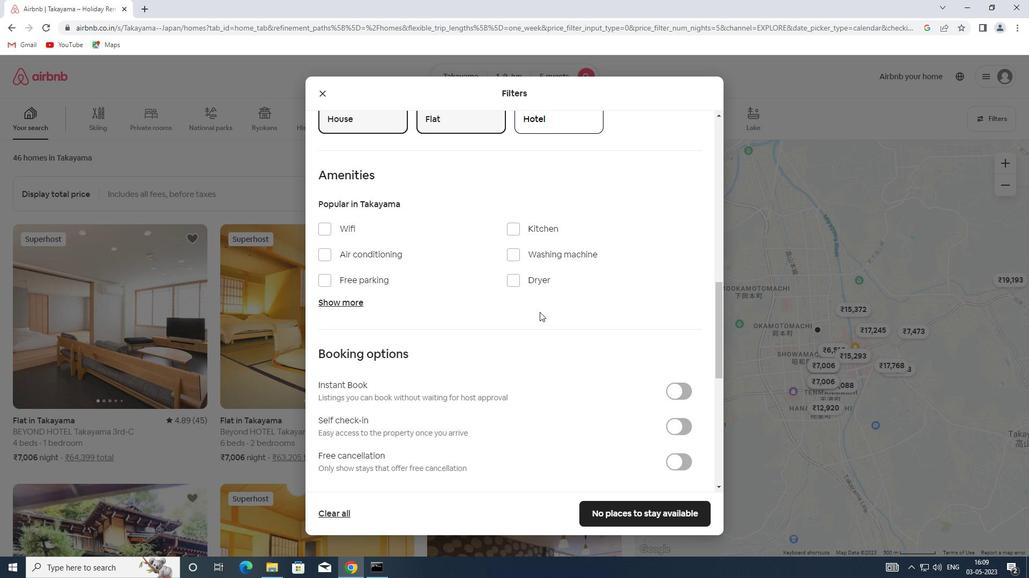 
Action: Mouse scrolled (539, 312) with delta (0, 0)
Screenshot: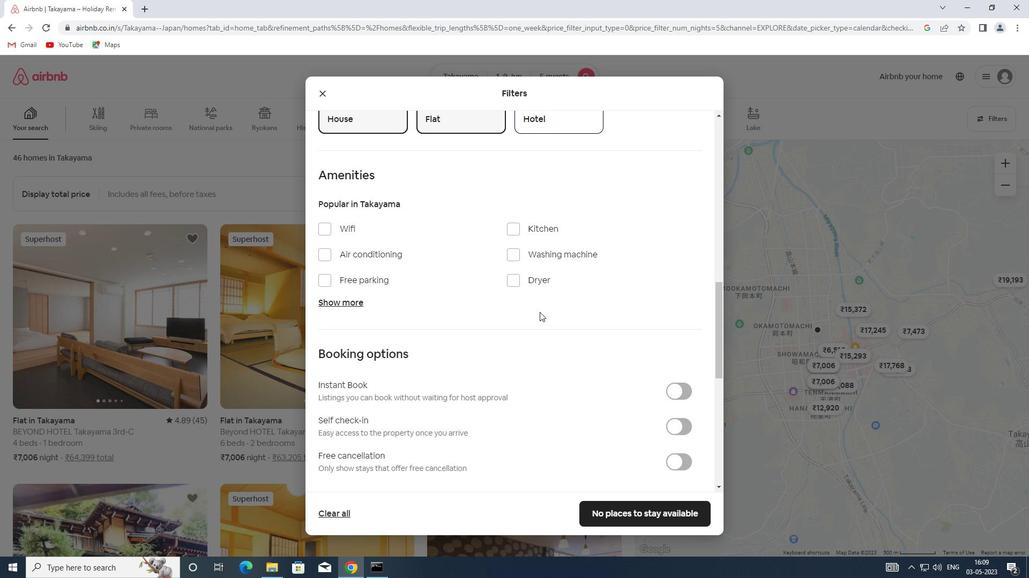 
Action: Mouse scrolled (539, 312) with delta (0, 0)
Screenshot: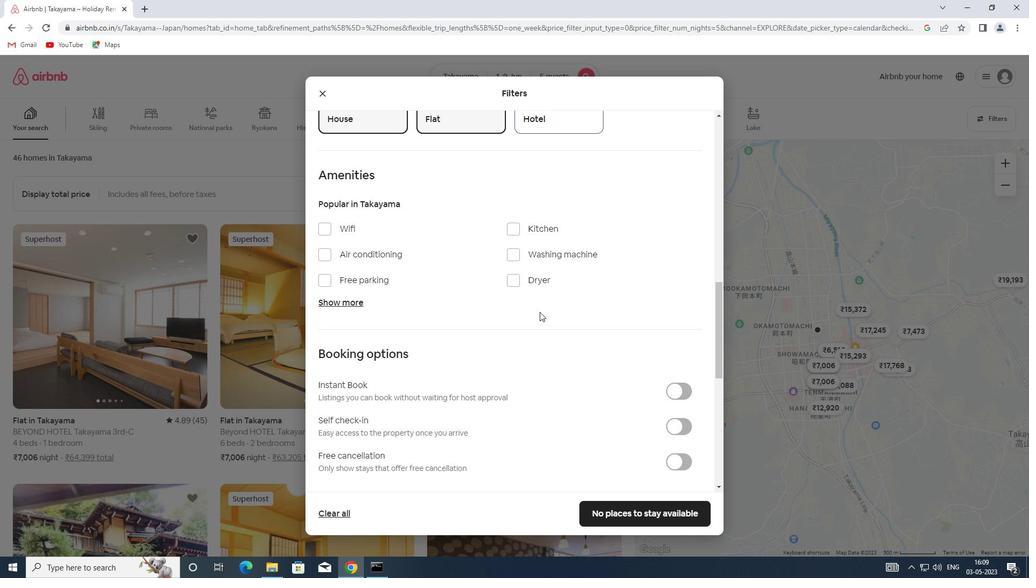 
Action: Mouse scrolled (539, 312) with delta (0, 0)
Screenshot: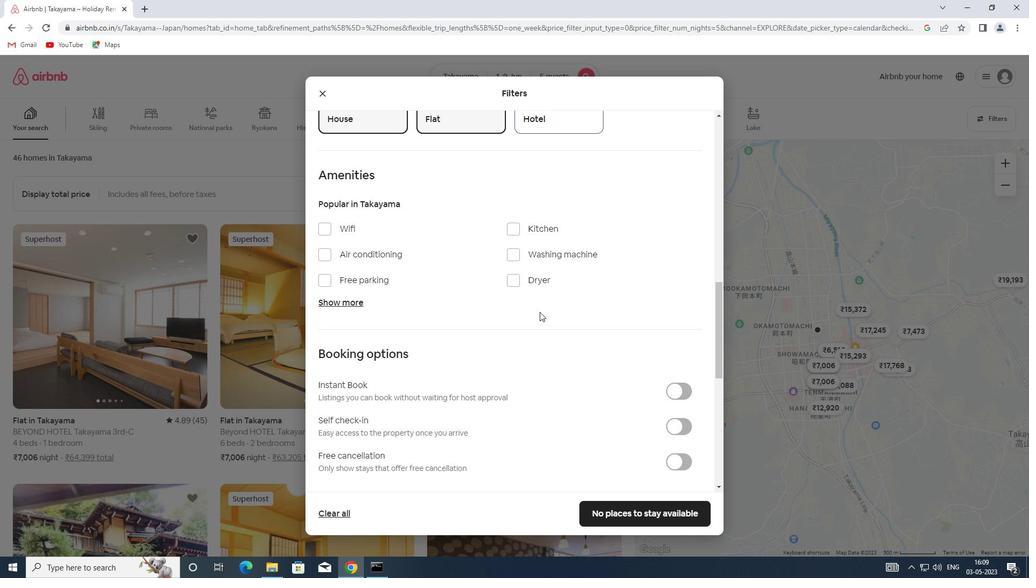 
Action: Mouse moved to (677, 210)
Screenshot: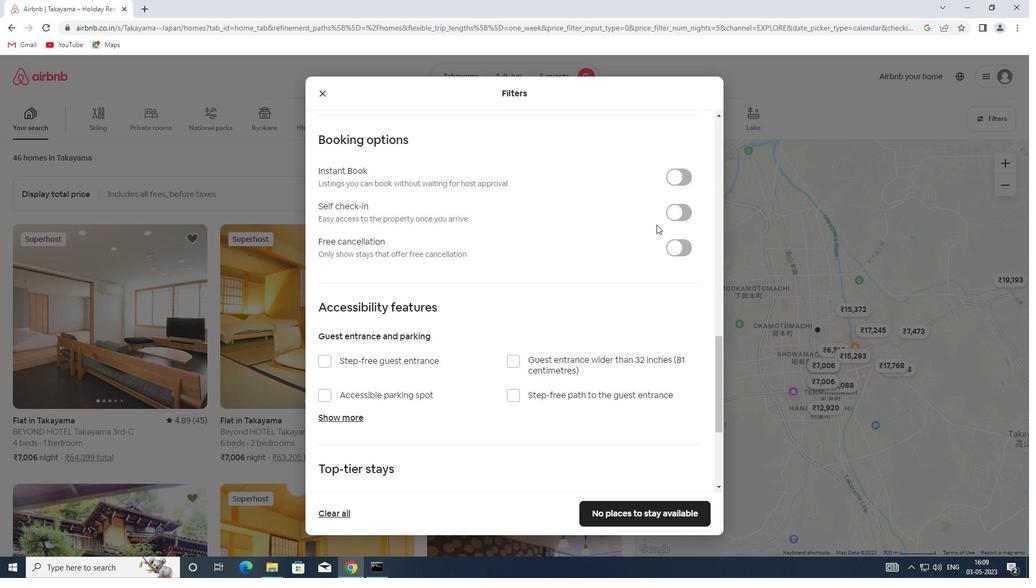 
Action: Mouse pressed left at (677, 210)
Screenshot: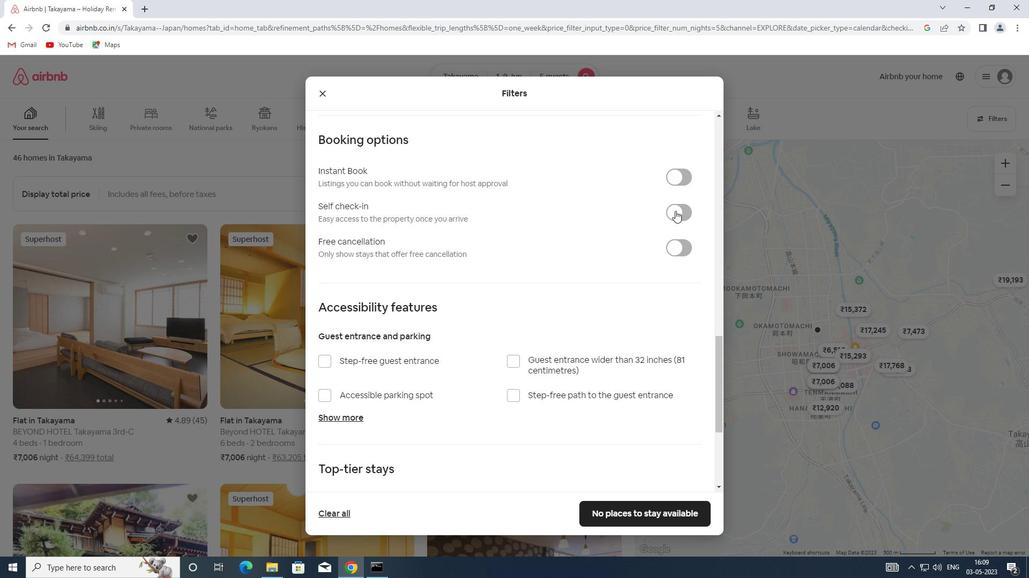 
Action: Mouse moved to (491, 360)
Screenshot: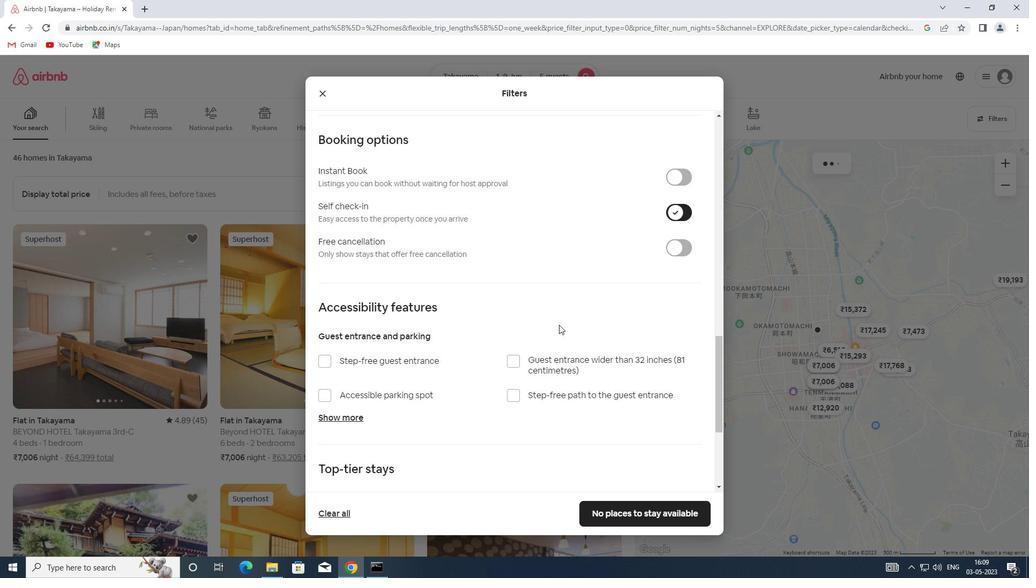 
Action: Mouse scrolled (491, 359) with delta (0, 0)
Screenshot: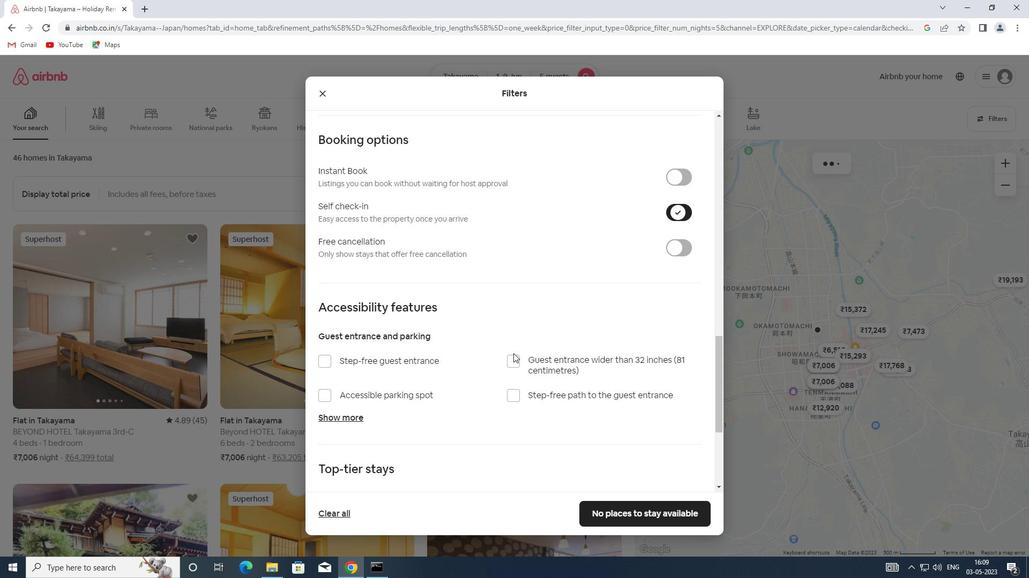 
Action: Mouse scrolled (491, 359) with delta (0, 0)
Screenshot: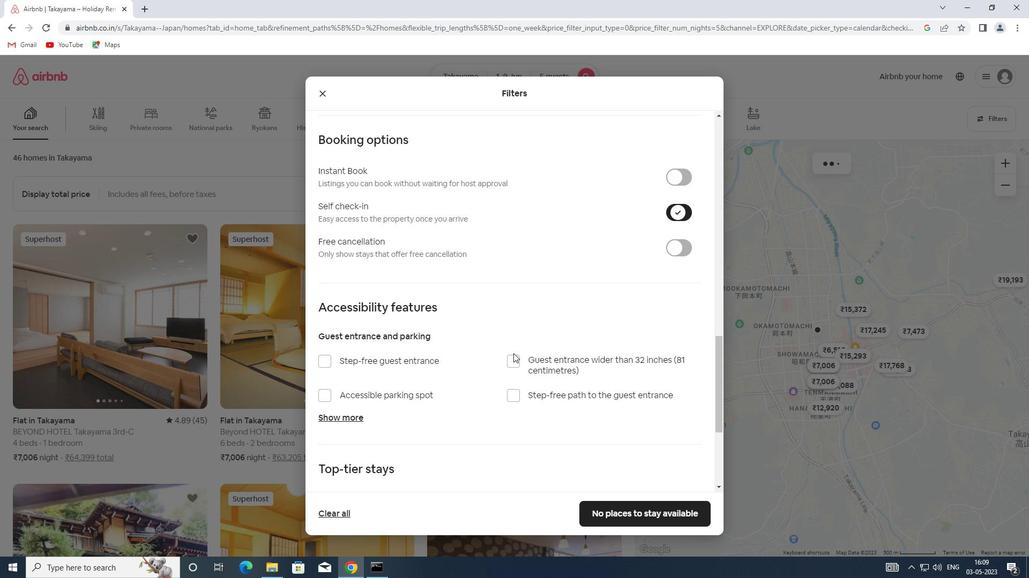 
Action: Mouse scrolled (491, 360) with delta (0, 0)
Screenshot: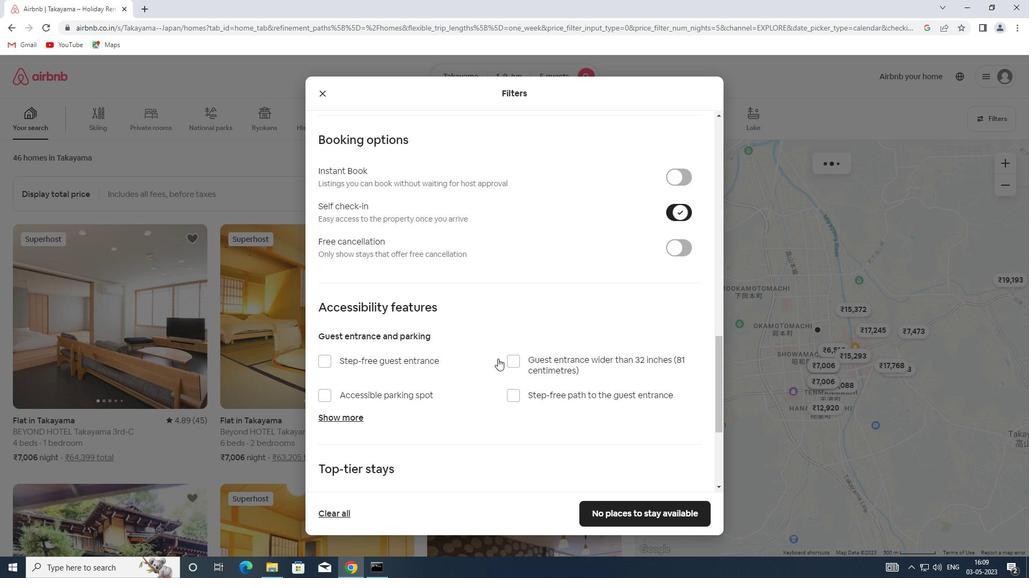 
Action: Mouse scrolled (491, 359) with delta (0, 0)
Screenshot: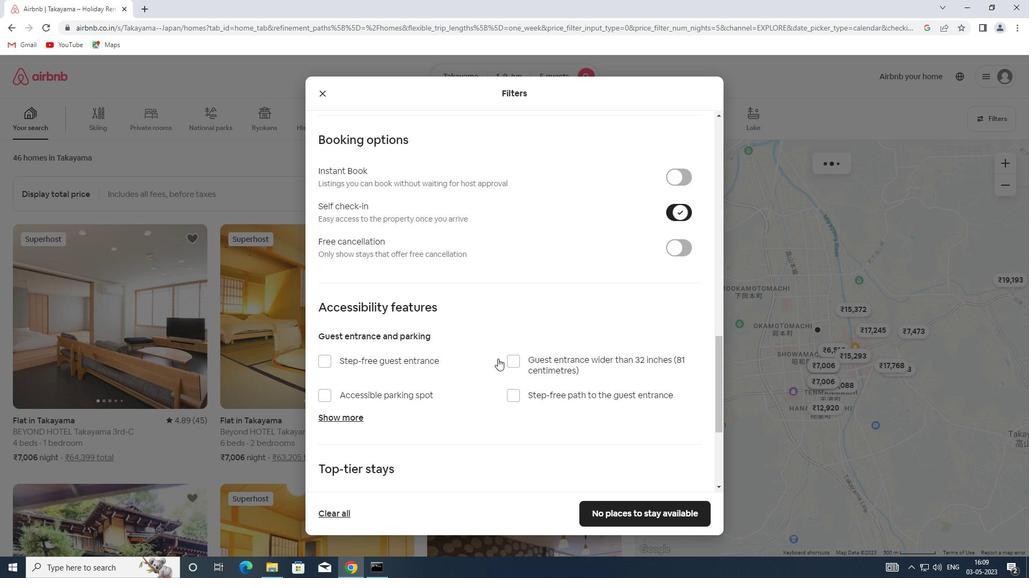 
Action: Mouse scrolled (491, 359) with delta (0, 0)
Screenshot: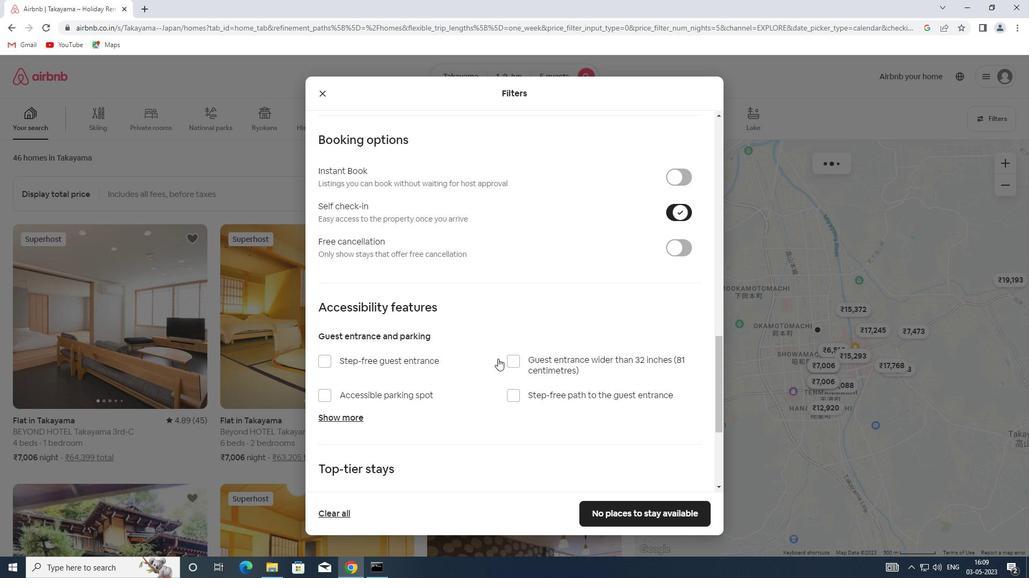 
Action: Mouse moved to (478, 364)
Screenshot: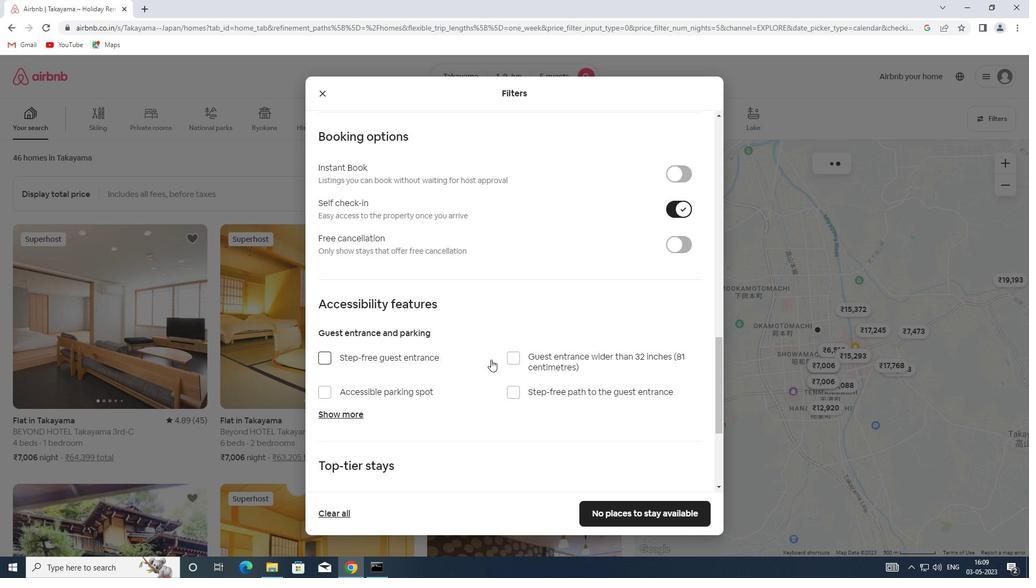 
Action: Mouse scrolled (478, 363) with delta (0, 0)
Screenshot: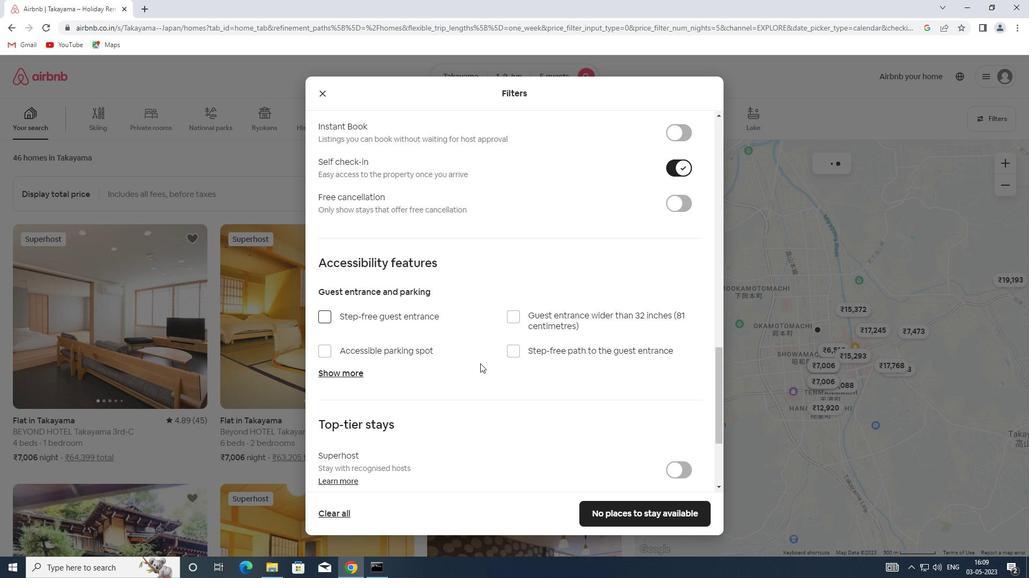 
Action: Mouse scrolled (478, 363) with delta (0, 0)
Screenshot: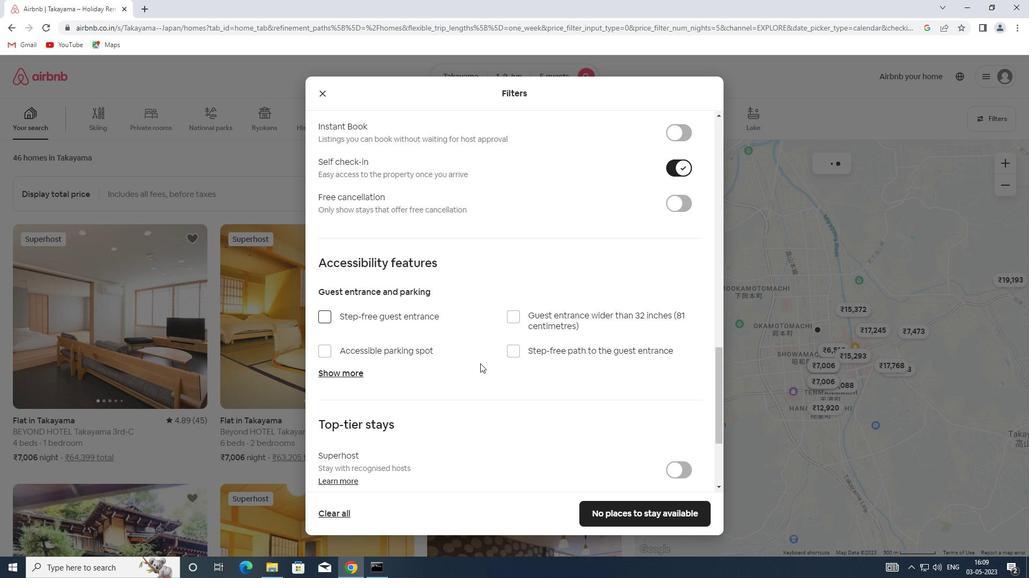 
Action: Mouse scrolled (478, 363) with delta (0, 0)
Screenshot: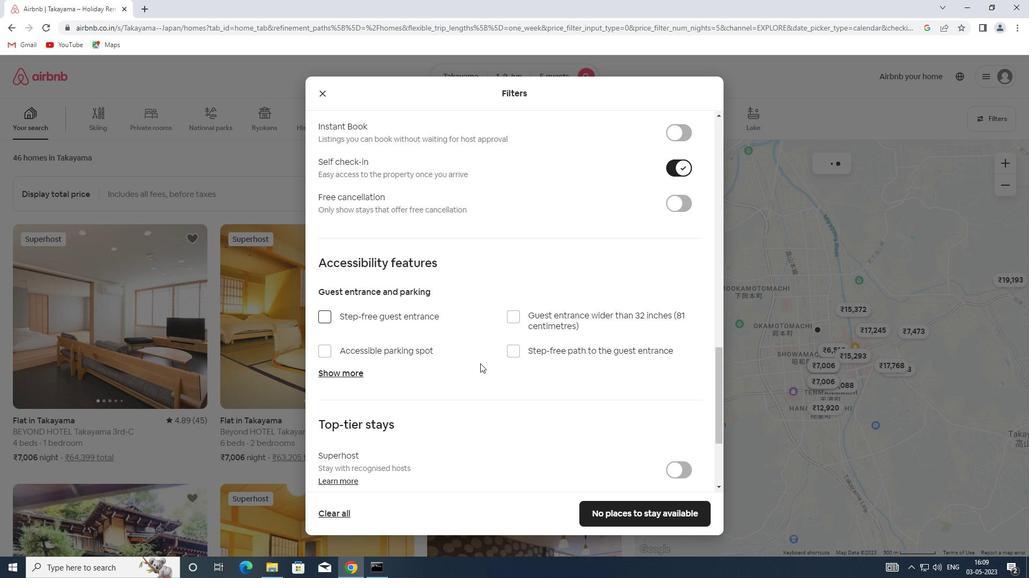 
Action: Mouse scrolled (478, 363) with delta (0, 0)
Screenshot: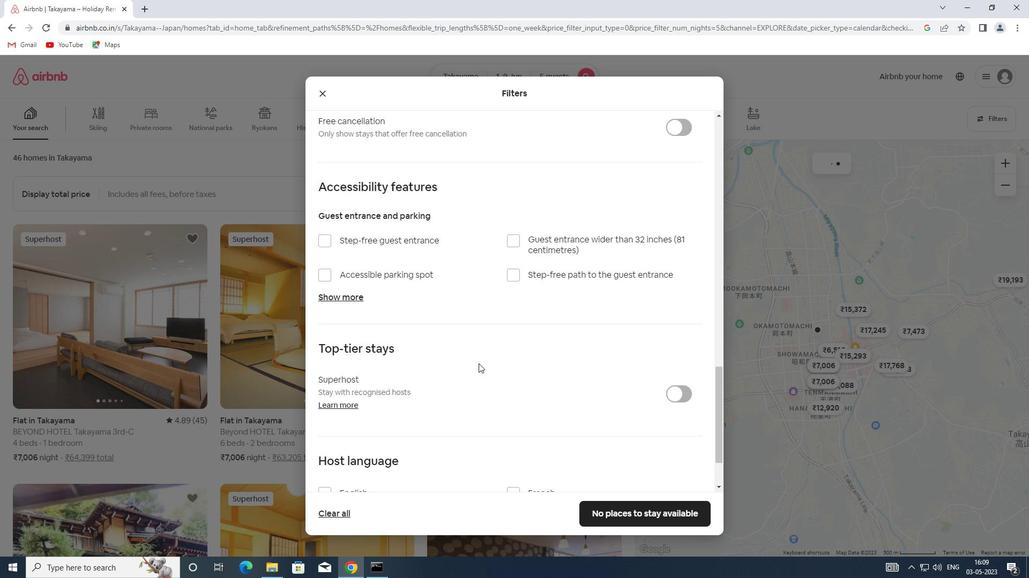 
Action: Mouse moved to (360, 418)
Screenshot: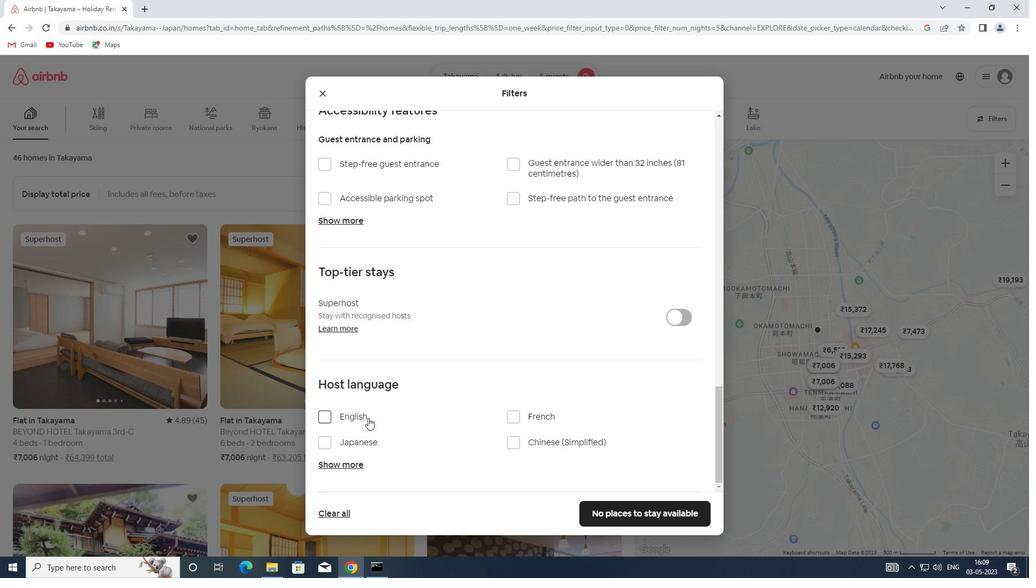 
Action: Mouse pressed left at (360, 418)
Screenshot: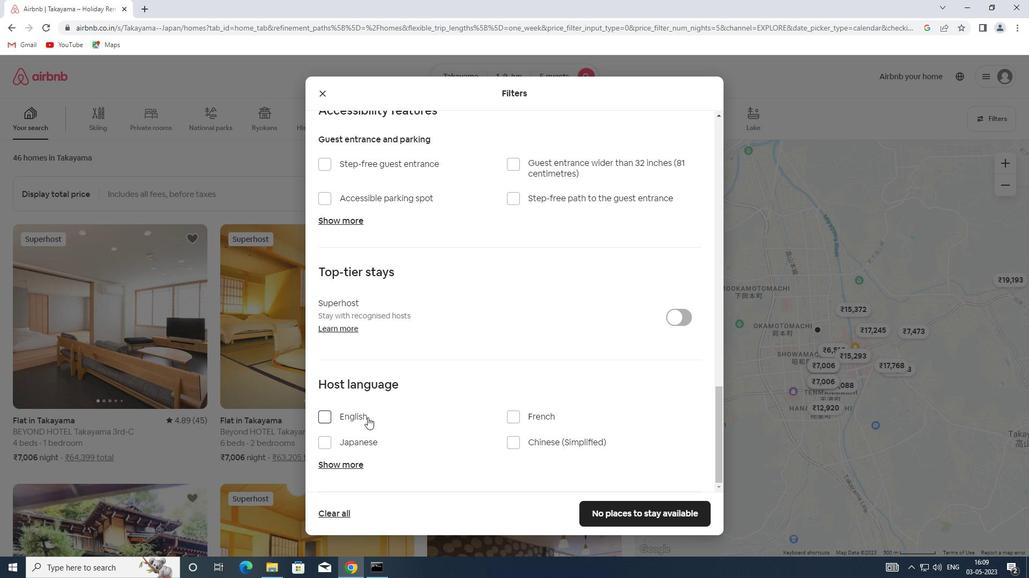 
Action: Mouse moved to (677, 514)
Screenshot: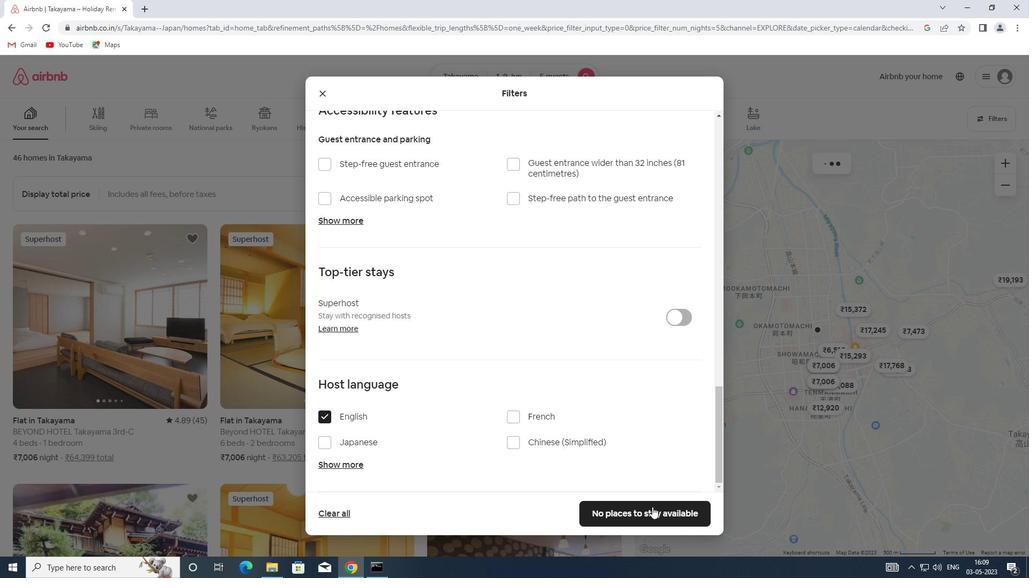 
Action: Mouse pressed left at (677, 514)
Screenshot: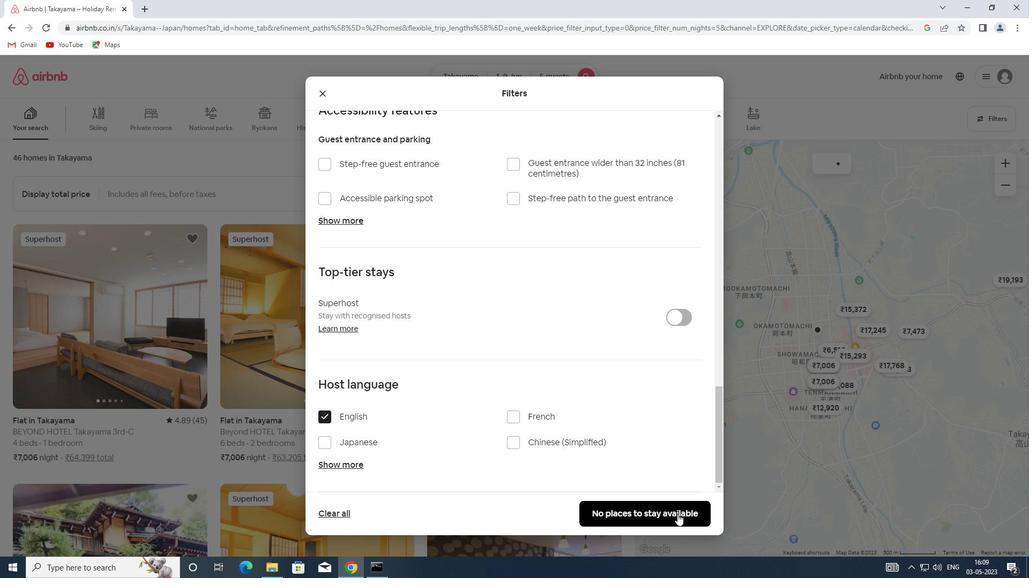 
